 Task: Look for space in Ōtake, Japan from 9th July, 2023 to 16th July, 2023 for 2 adults, 1 child in price range Rs.8000 to Rs.16000. Place can be entire place with 2 bedrooms having 2 beds and 1 bathroom. Property type can be house, flat, guest house. Booking option can be shelf check-in. Required host language is English.
Action: Mouse moved to (472, 123)
Screenshot: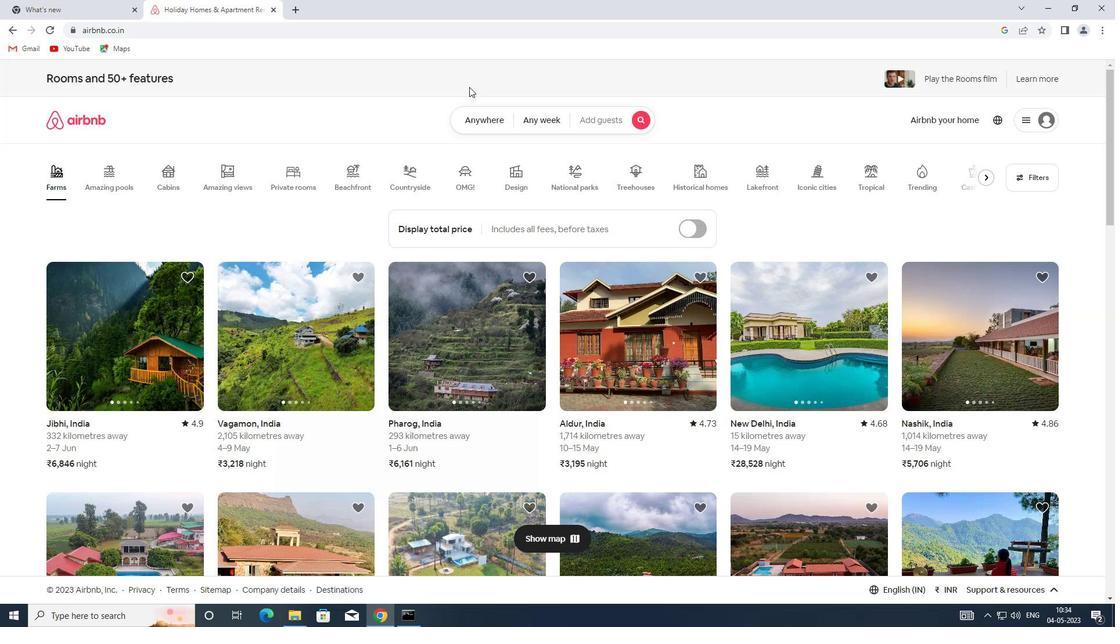 
Action: Mouse pressed left at (472, 123)
Screenshot: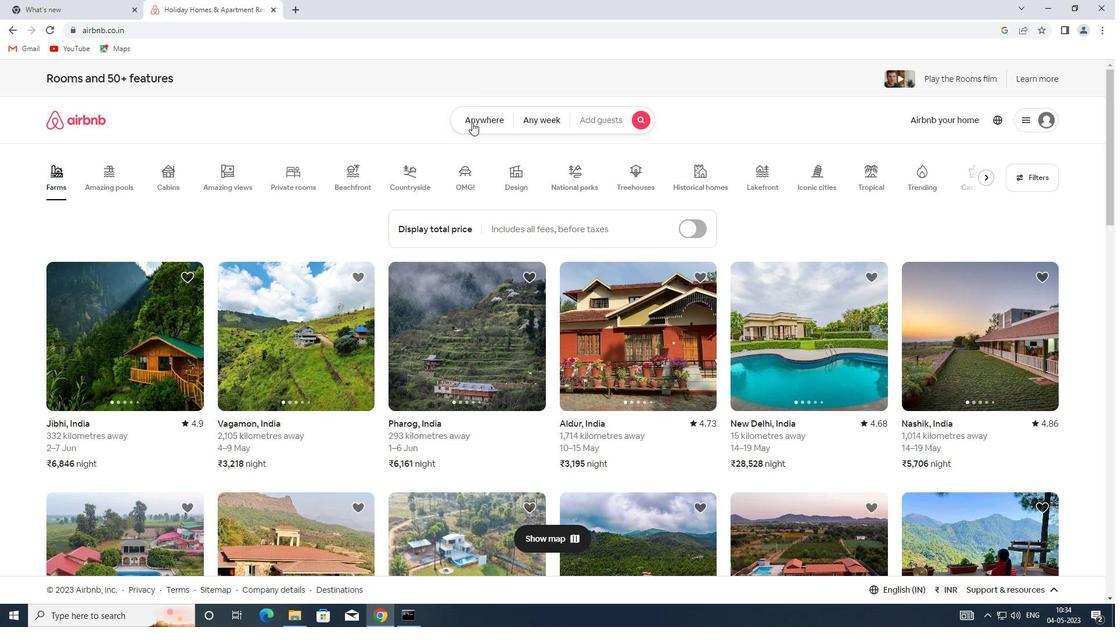 
Action: Mouse moved to (361, 158)
Screenshot: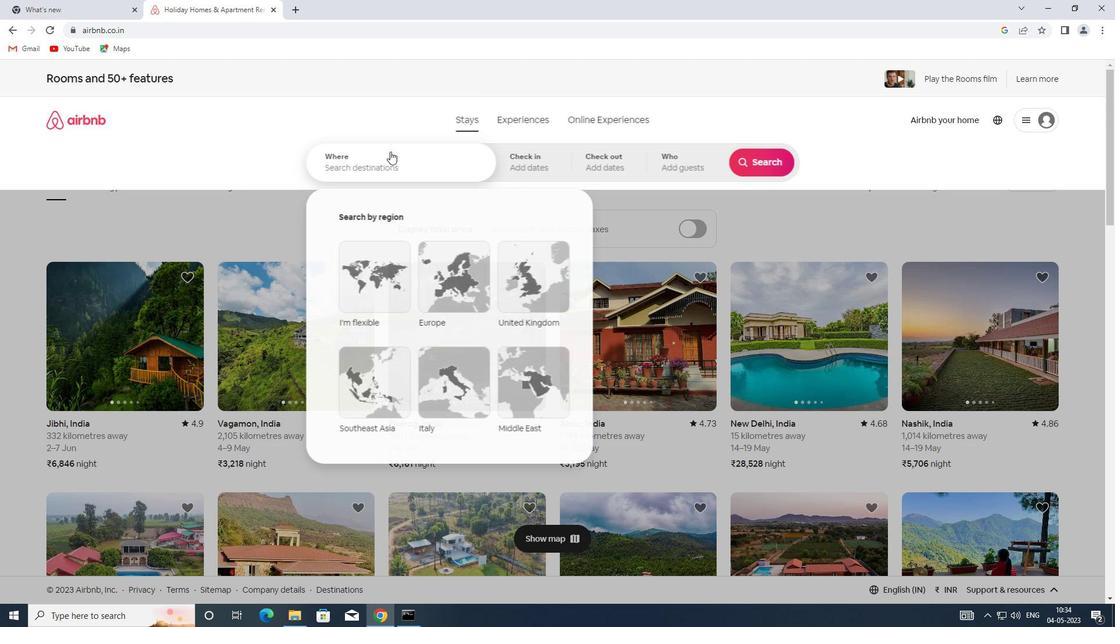 
Action: Mouse pressed left at (361, 158)
Screenshot: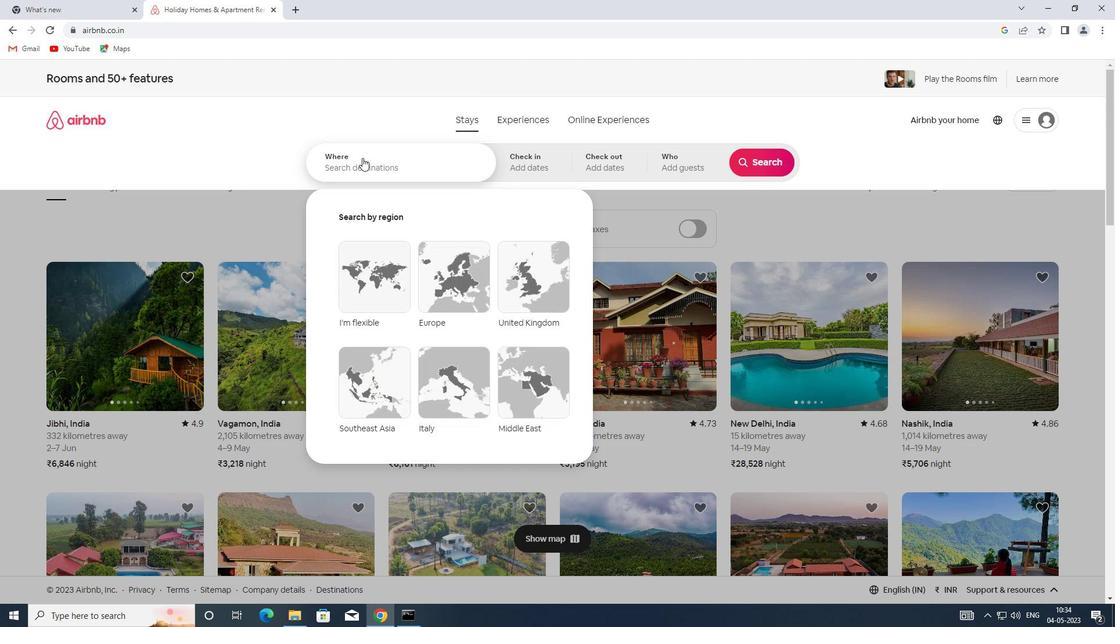
Action: Key pressed <Key.shift>OTAKE,<Key.shift><Key.shift><Key.shift><Key.shift><Key.shift>JAPAN
Screenshot: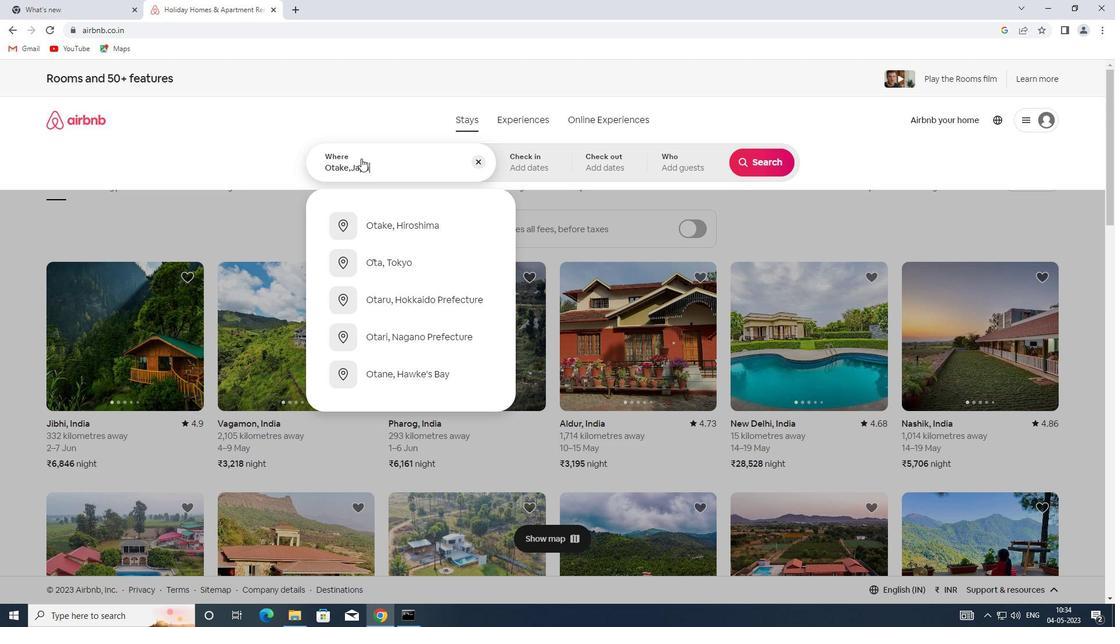 
Action: Mouse moved to (511, 170)
Screenshot: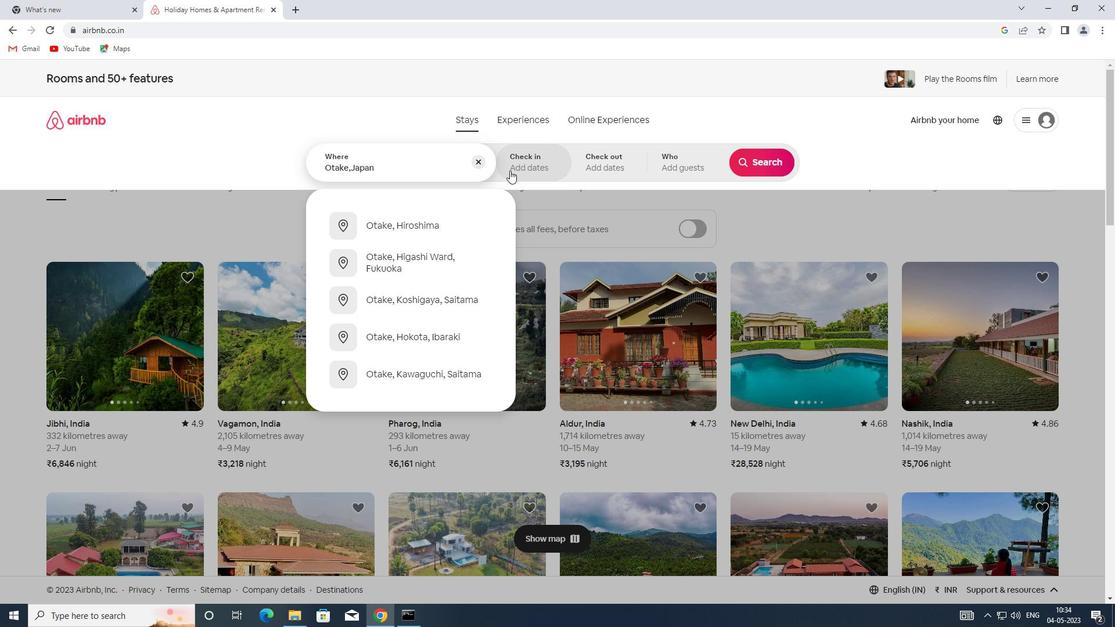
Action: Mouse pressed left at (511, 170)
Screenshot: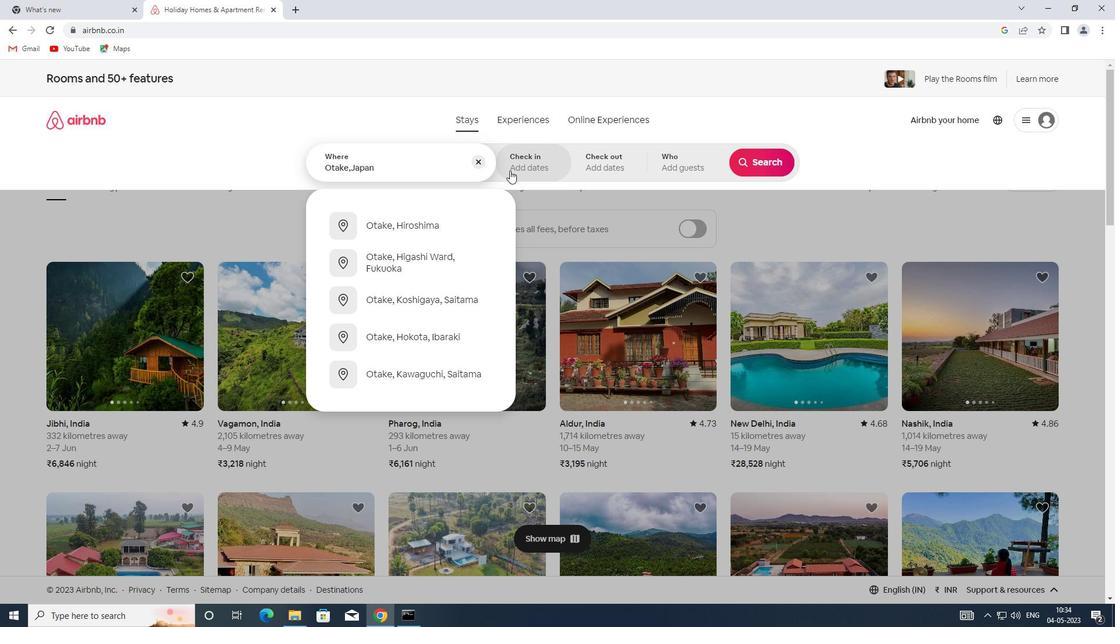 
Action: Mouse moved to (756, 252)
Screenshot: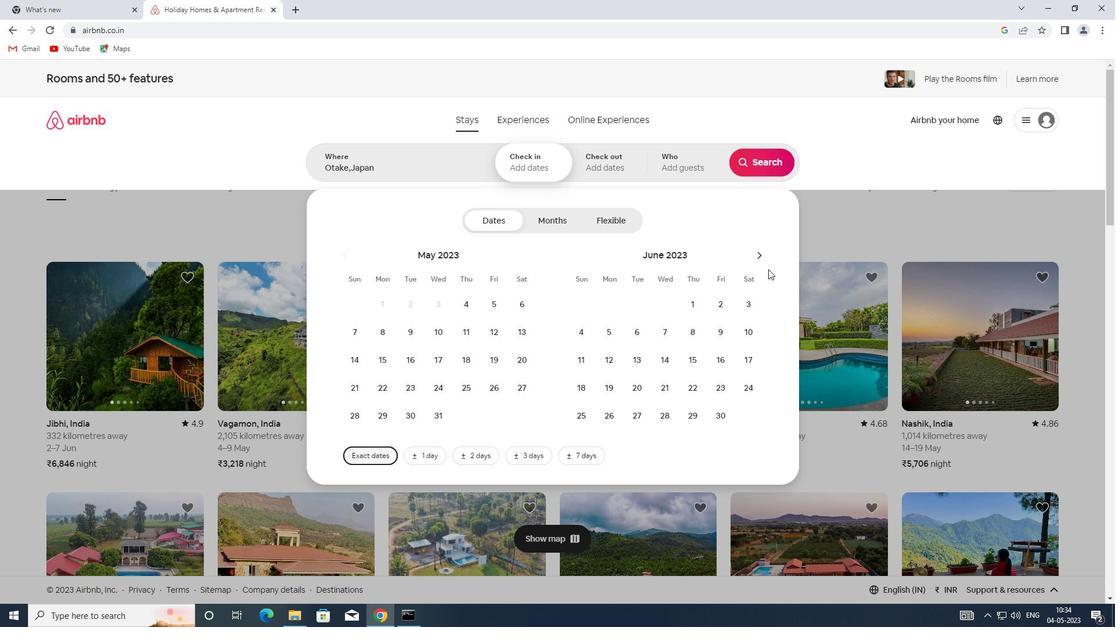 
Action: Mouse pressed left at (756, 252)
Screenshot: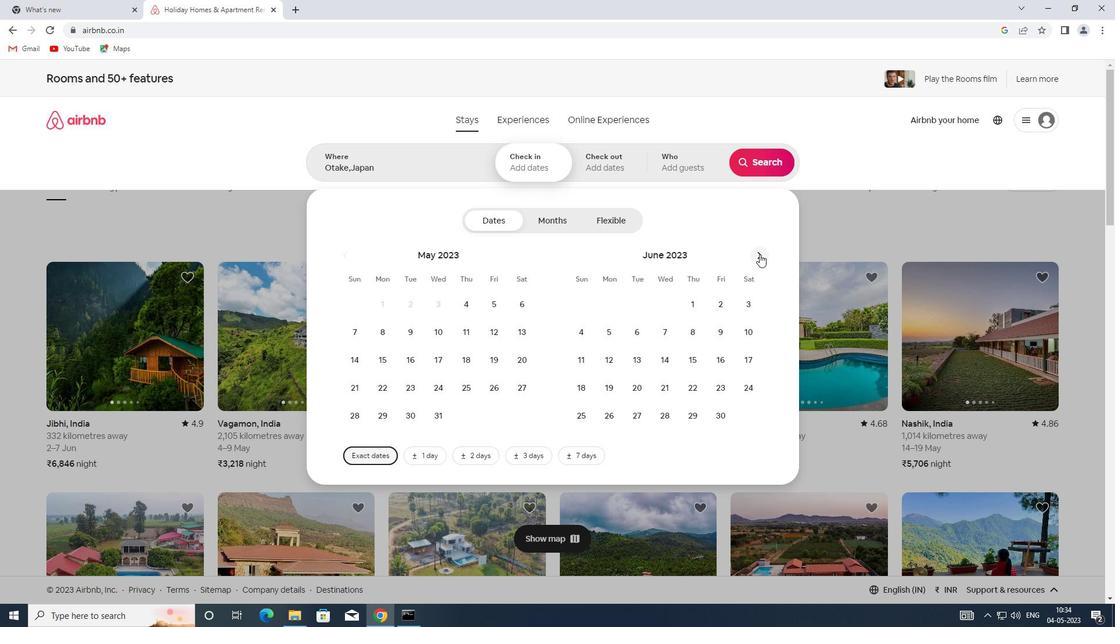 
Action: Mouse moved to (584, 361)
Screenshot: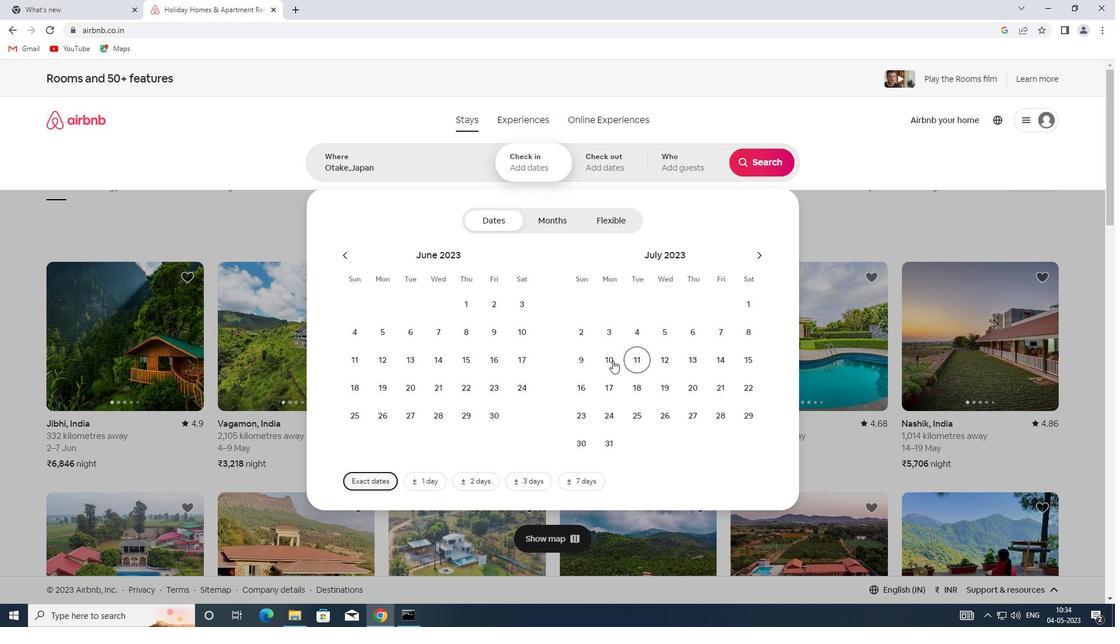 
Action: Mouse pressed left at (584, 361)
Screenshot: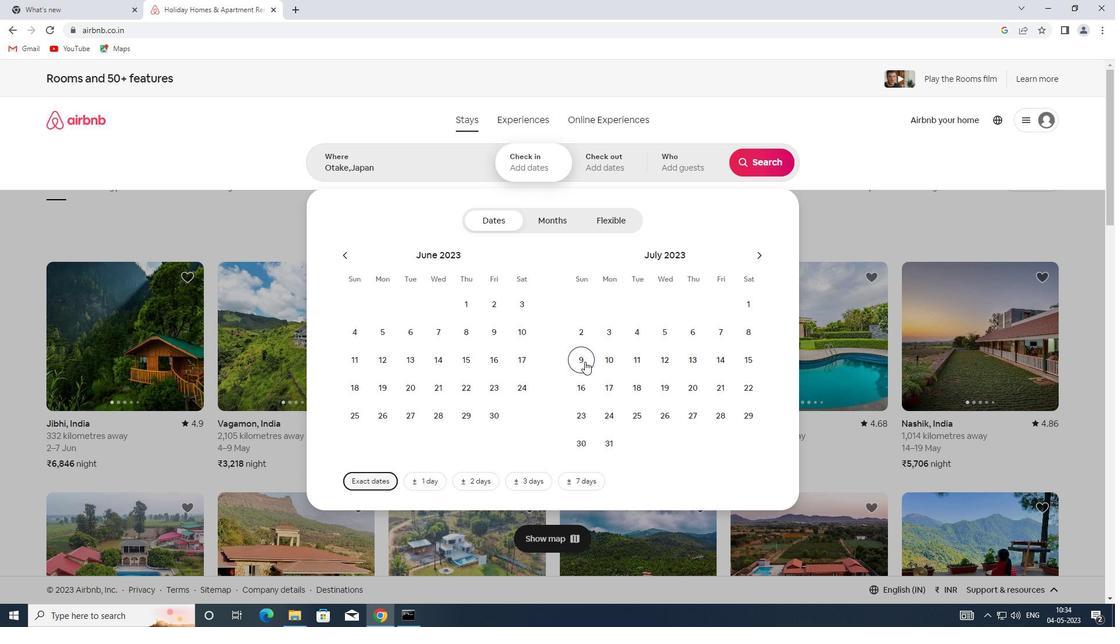 
Action: Mouse moved to (571, 382)
Screenshot: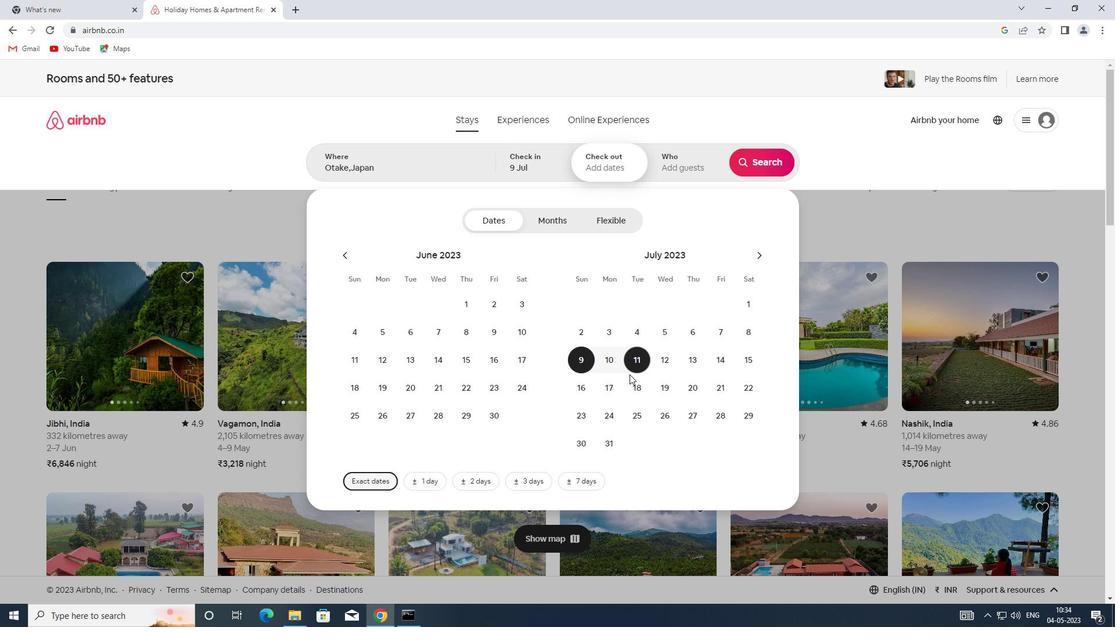 
Action: Mouse pressed left at (571, 382)
Screenshot: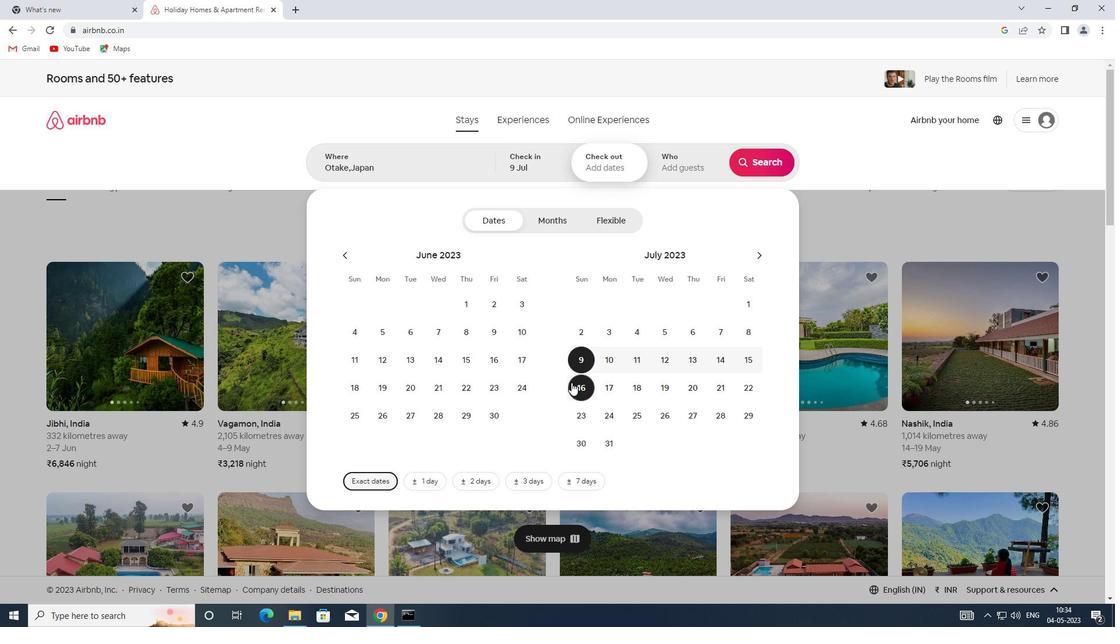 
Action: Mouse moved to (666, 164)
Screenshot: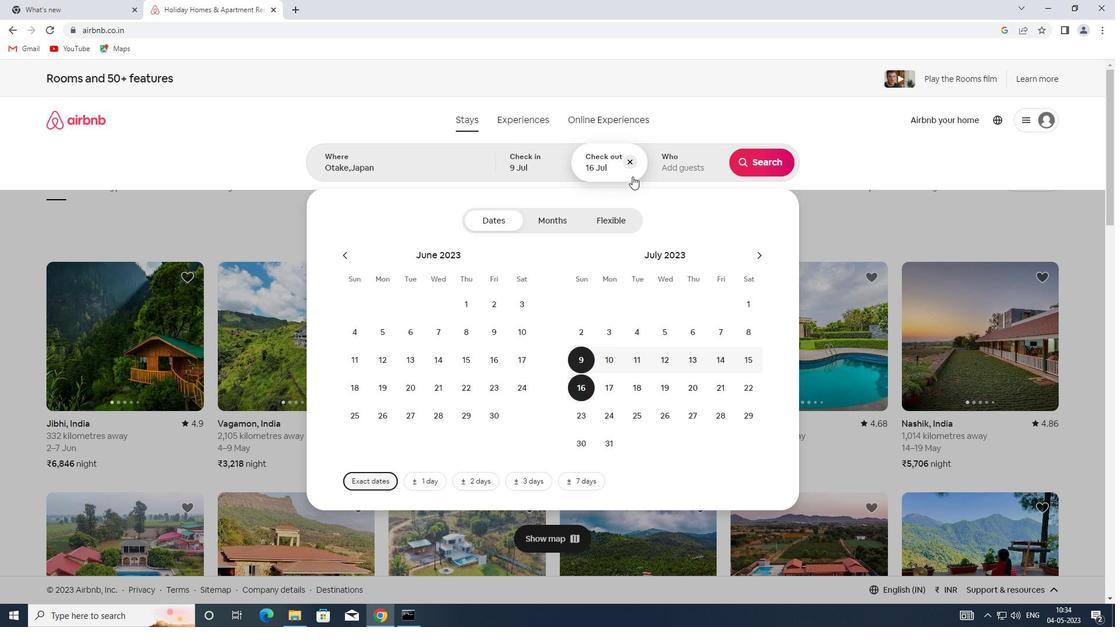 
Action: Mouse pressed left at (666, 164)
Screenshot: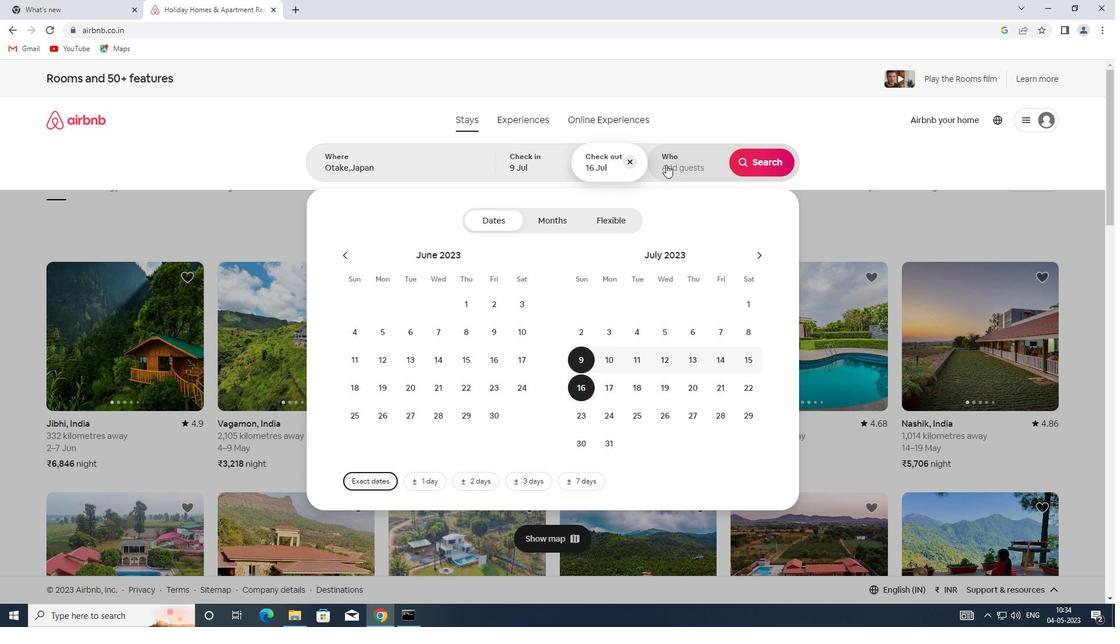 
Action: Mouse moved to (765, 225)
Screenshot: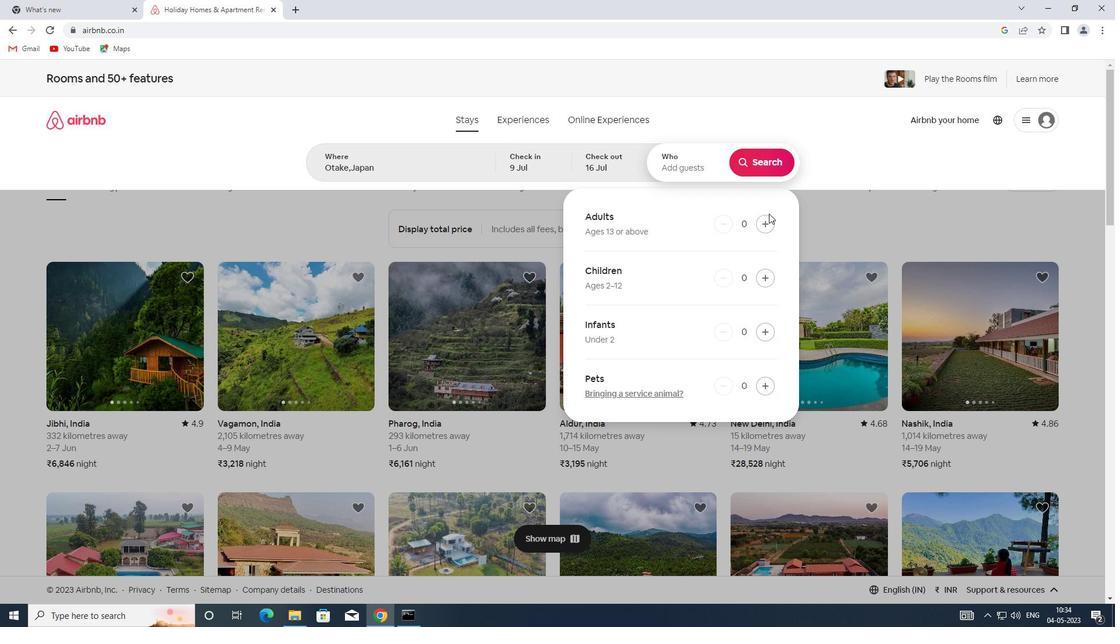 
Action: Mouse pressed left at (765, 225)
Screenshot: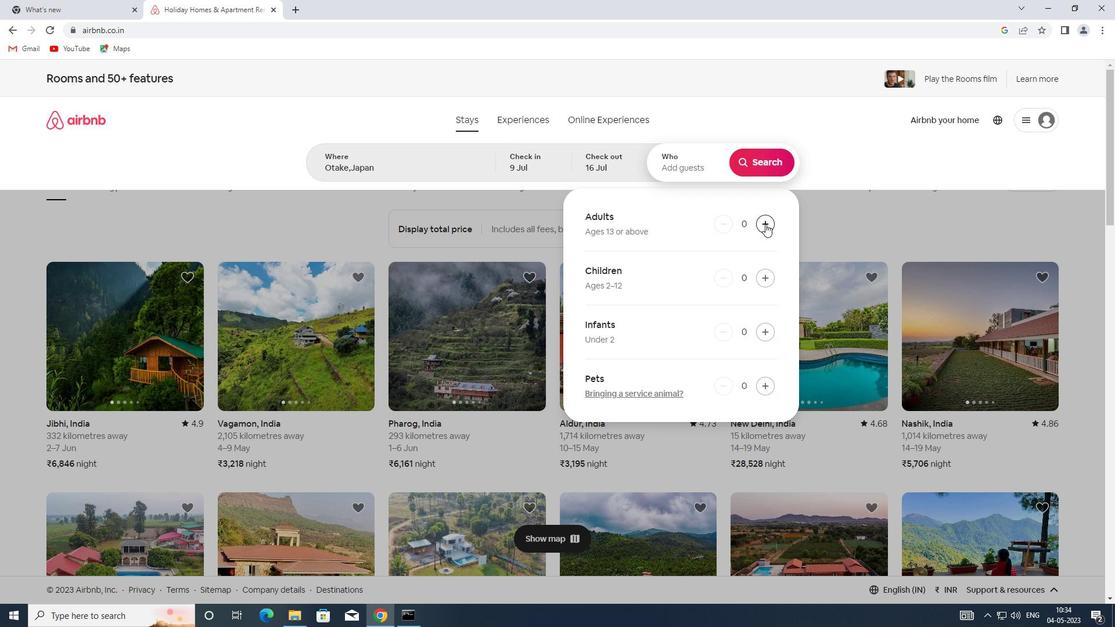 
Action: Mouse pressed left at (765, 225)
Screenshot: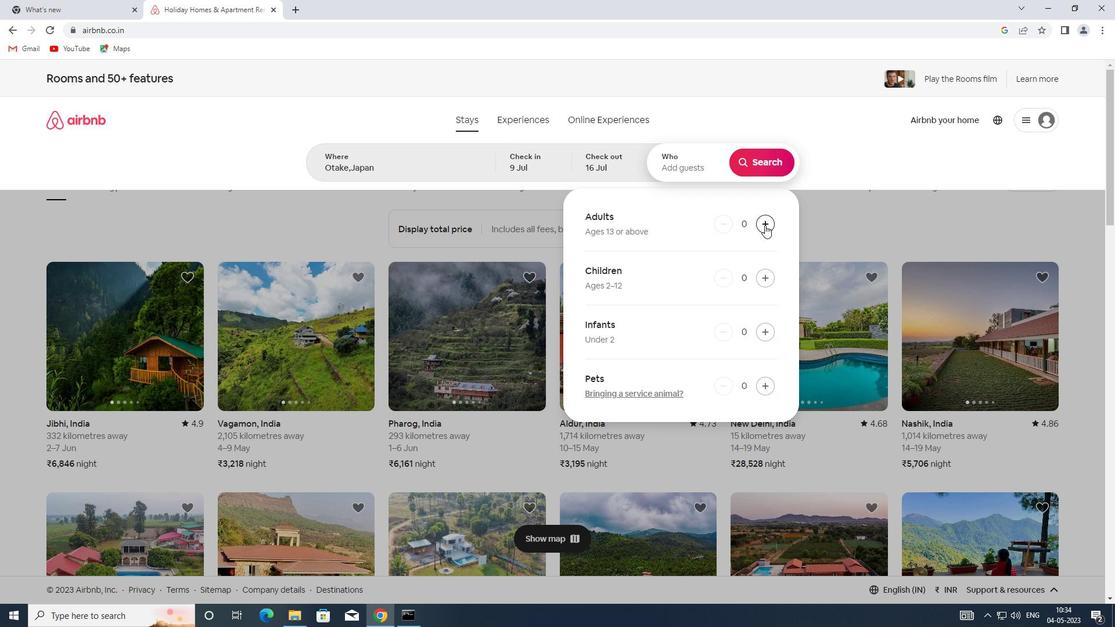 
Action: Mouse moved to (760, 278)
Screenshot: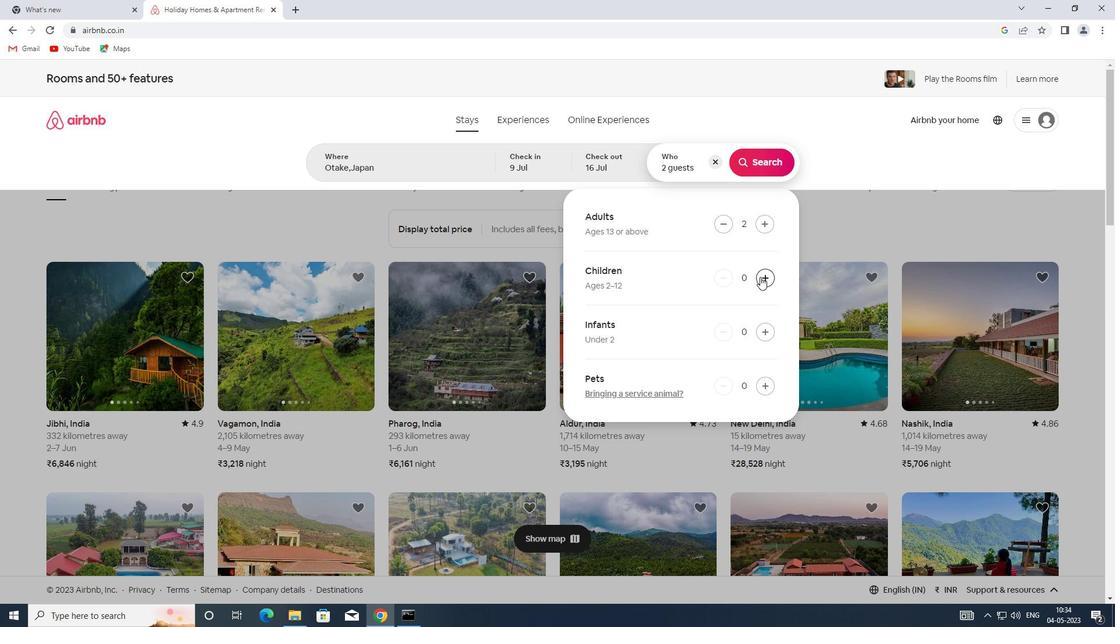 
Action: Mouse pressed left at (760, 278)
Screenshot: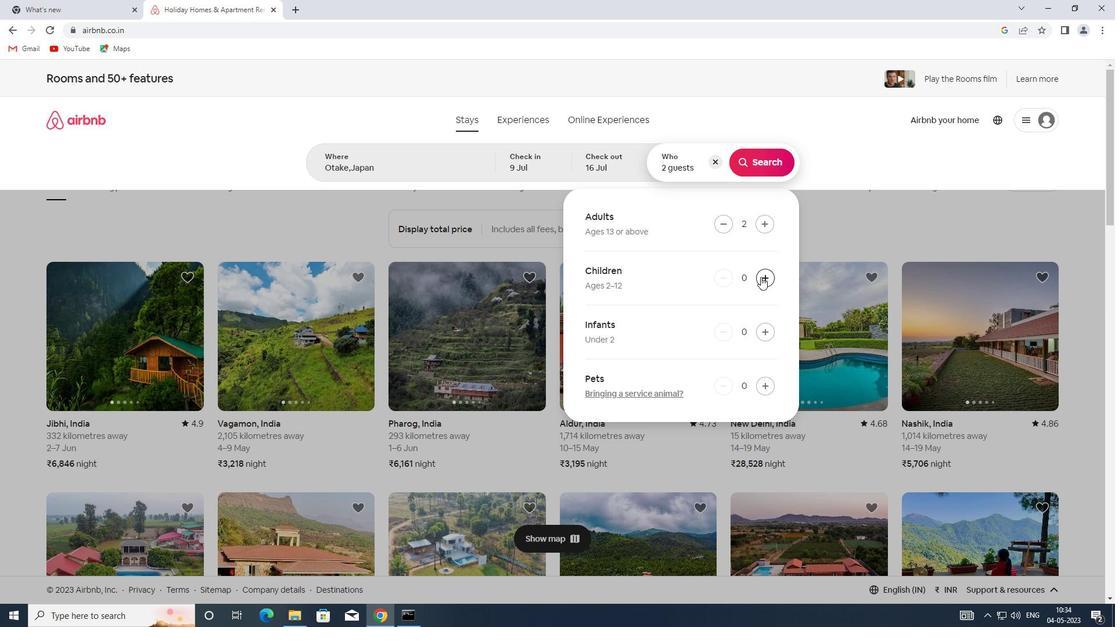 
Action: Mouse moved to (760, 167)
Screenshot: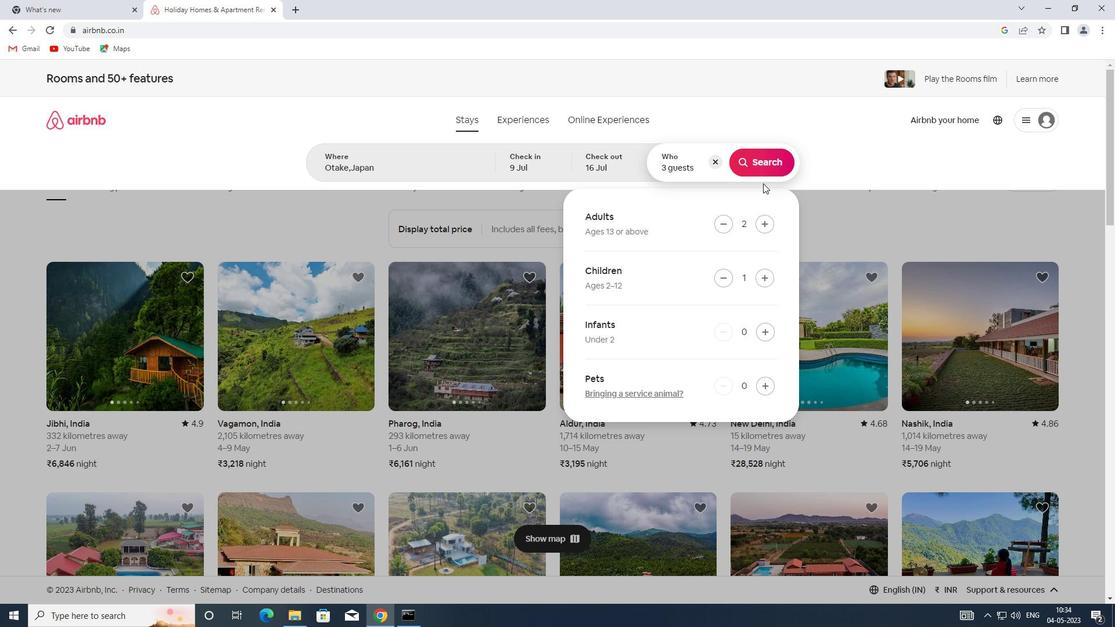 
Action: Mouse pressed left at (760, 167)
Screenshot: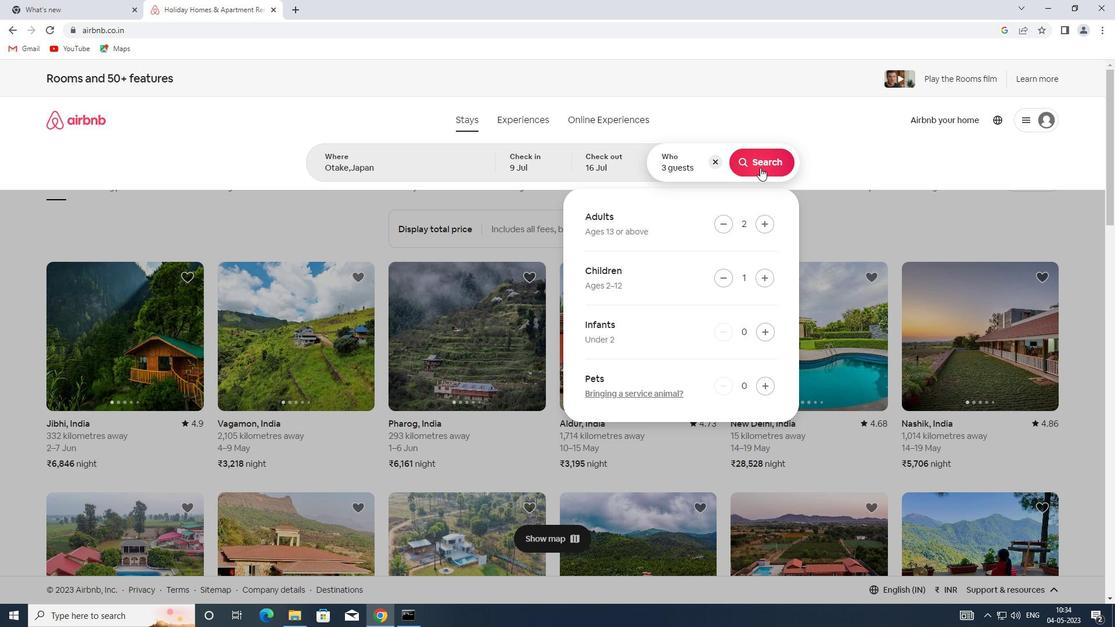 
Action: Mouse moved to (1071, 130)
Screenshot: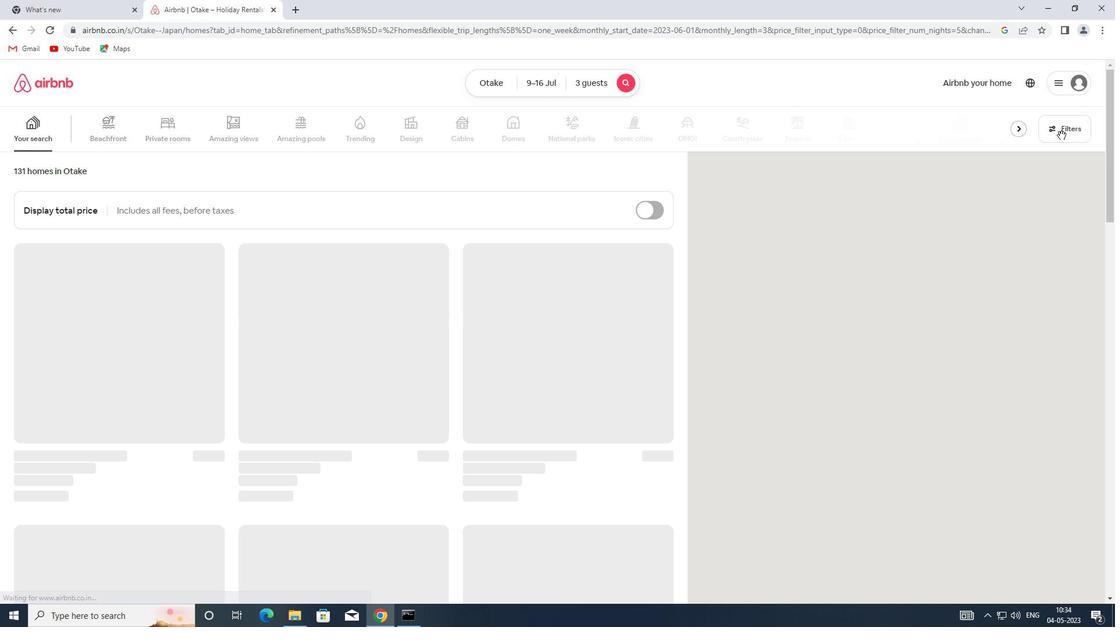 
Action: Mouse pressed left at (1071, 130)
Screenshot: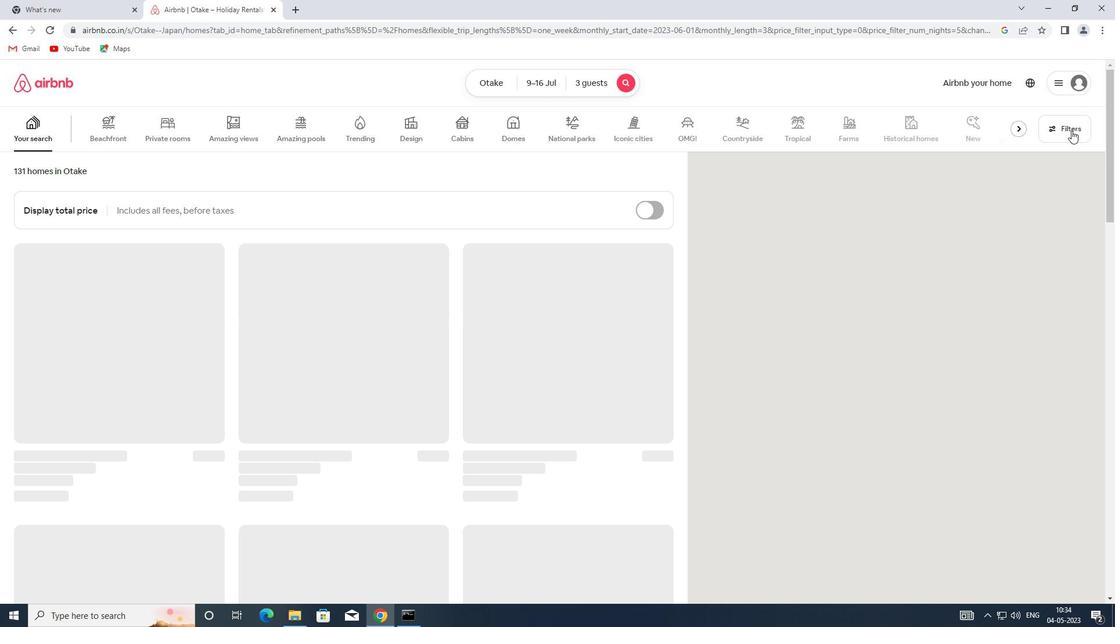 
Action: Mouse moved to (400, 280)
Screenshot: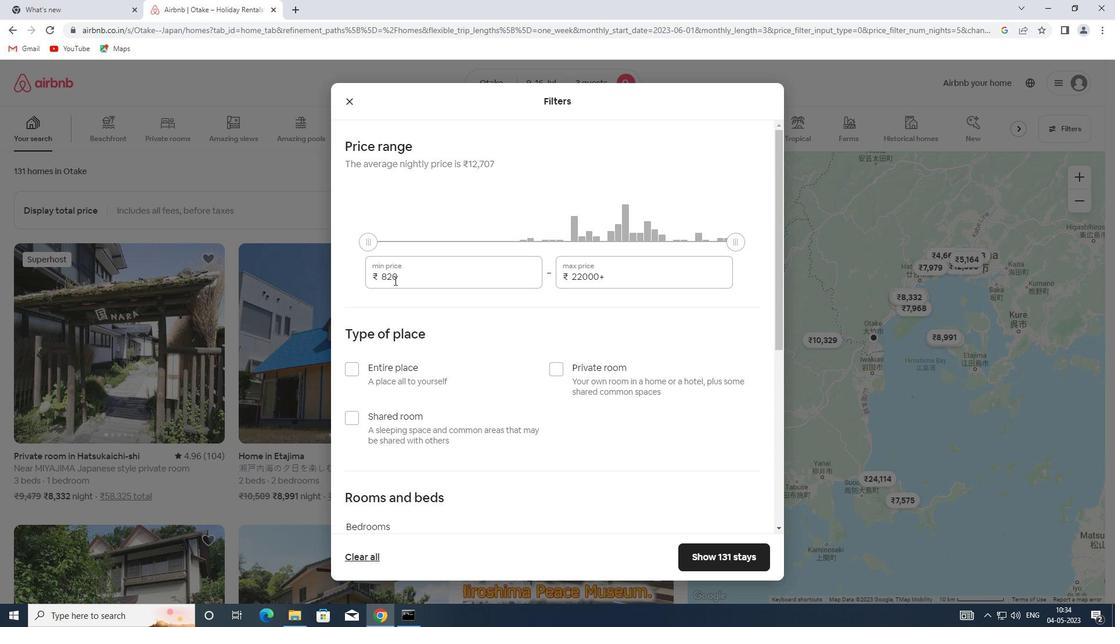 
Action: Mouse pressed left at (400, 280)
Screenshot: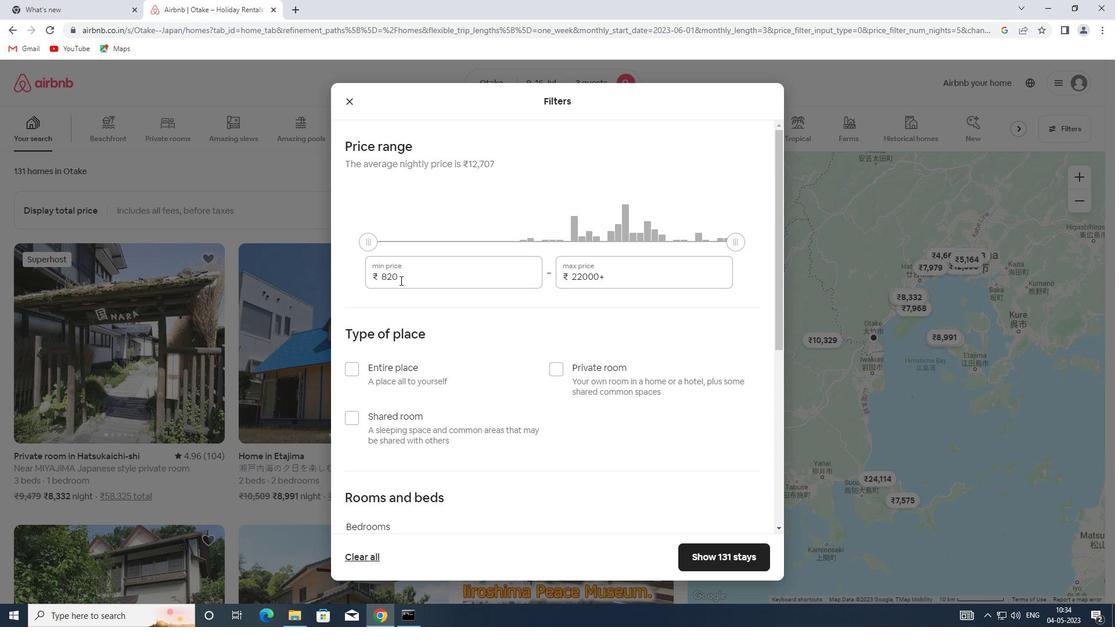 
Action: Mouse moved to (382, 281)
Screenshot: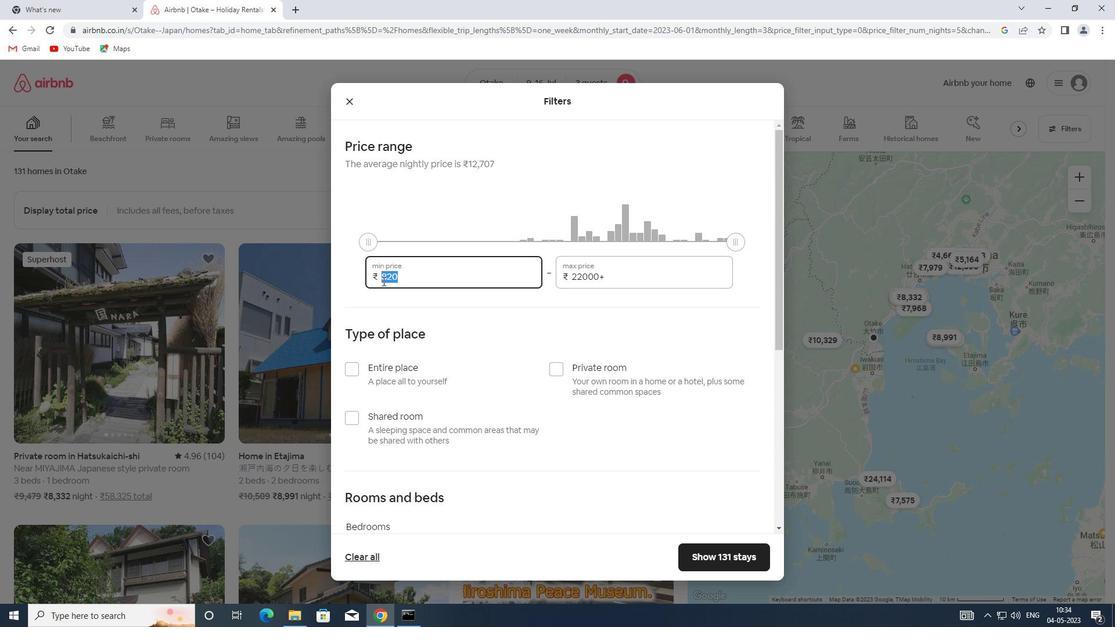 
Action: Key pressed 8000
Screenshot: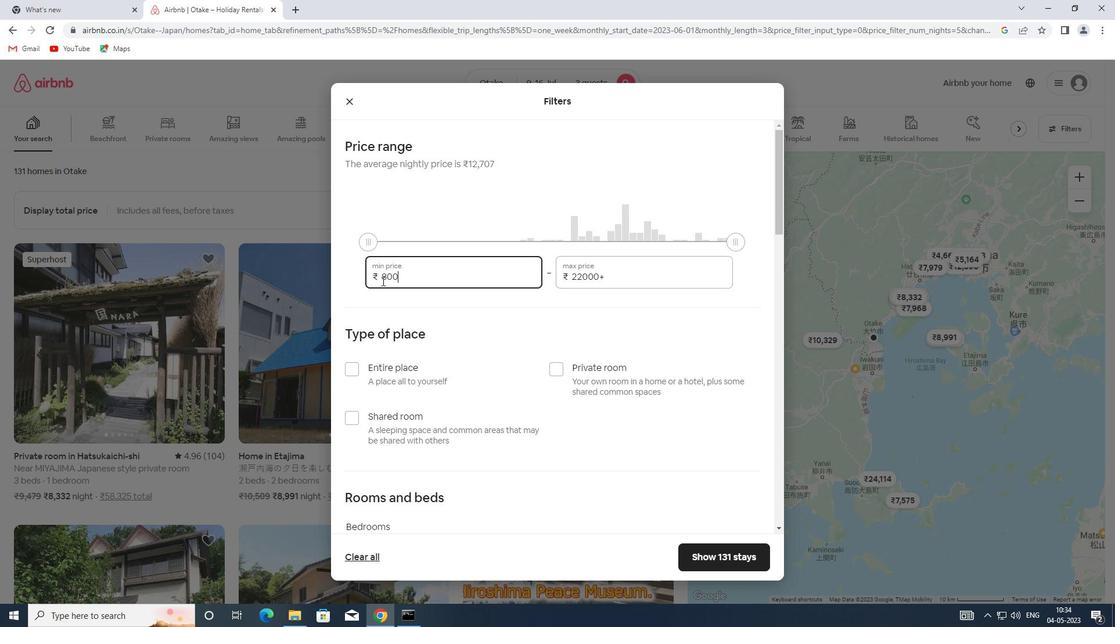 
Action: Mouse moved to (607, 279)
Screenshot: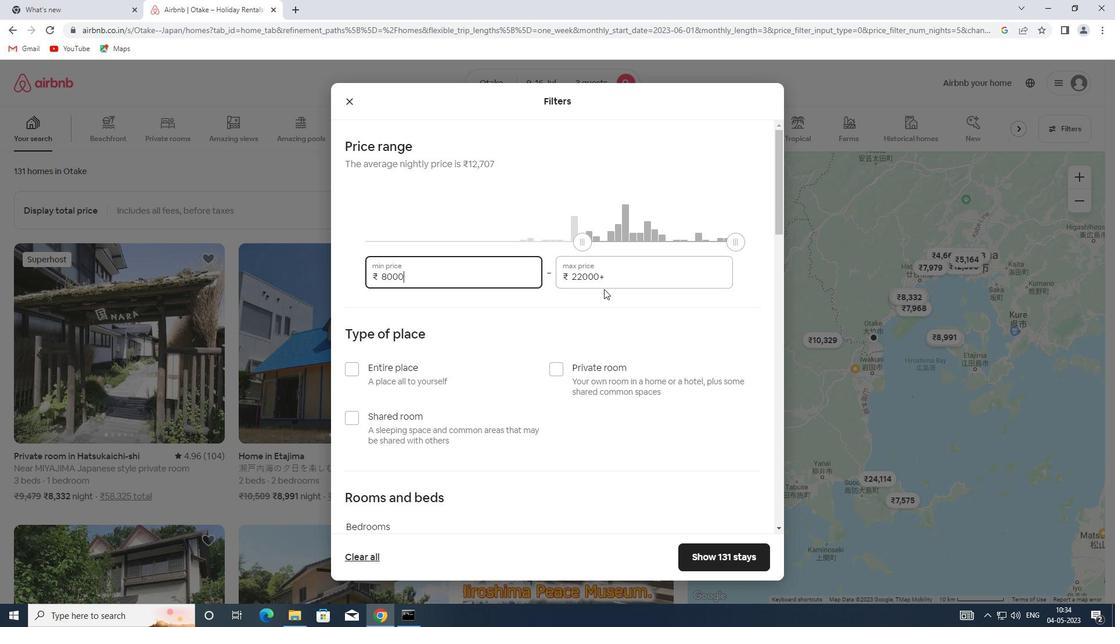 
Action: Mouse pressed left at (607, 279)
Screenshot: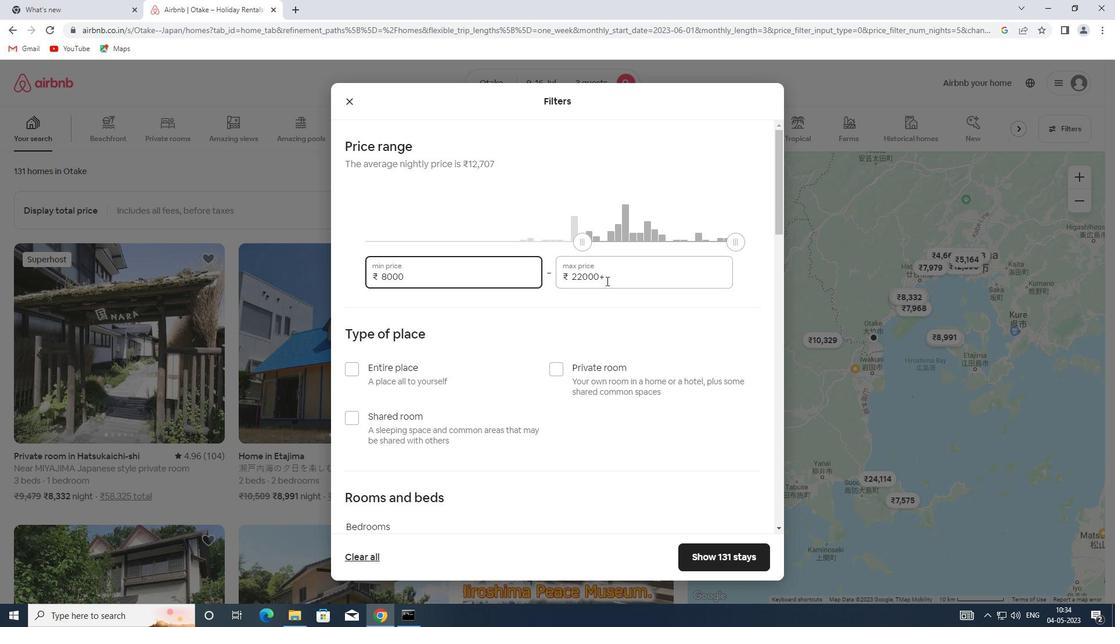 
Action: Mouse moved to (555, 278)
Screenshot: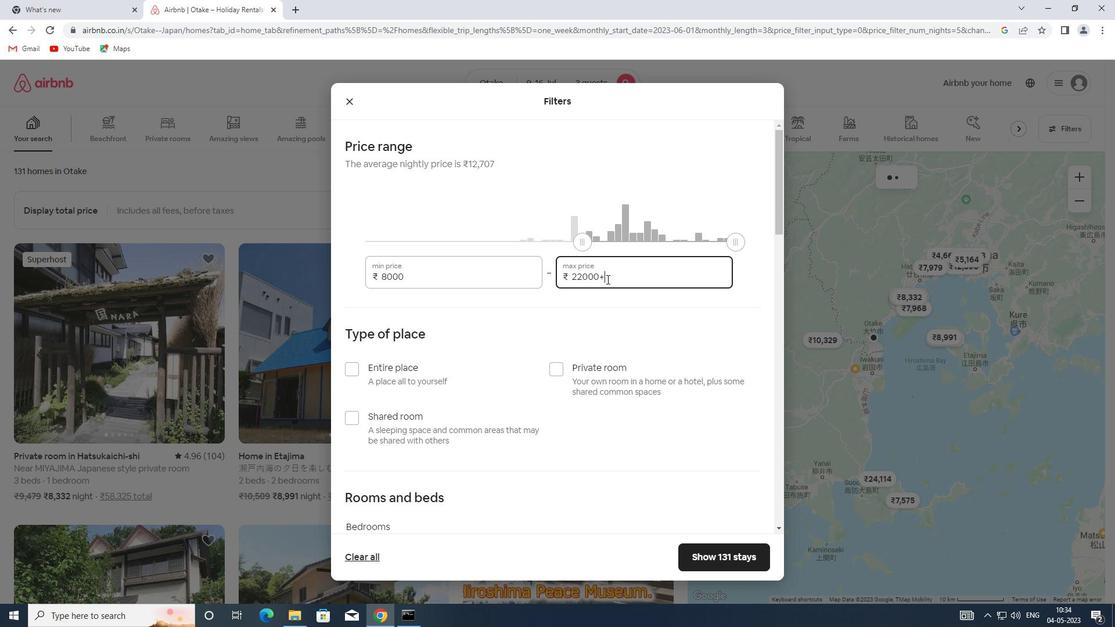 
Action: Key pressed 1600
Screenshot: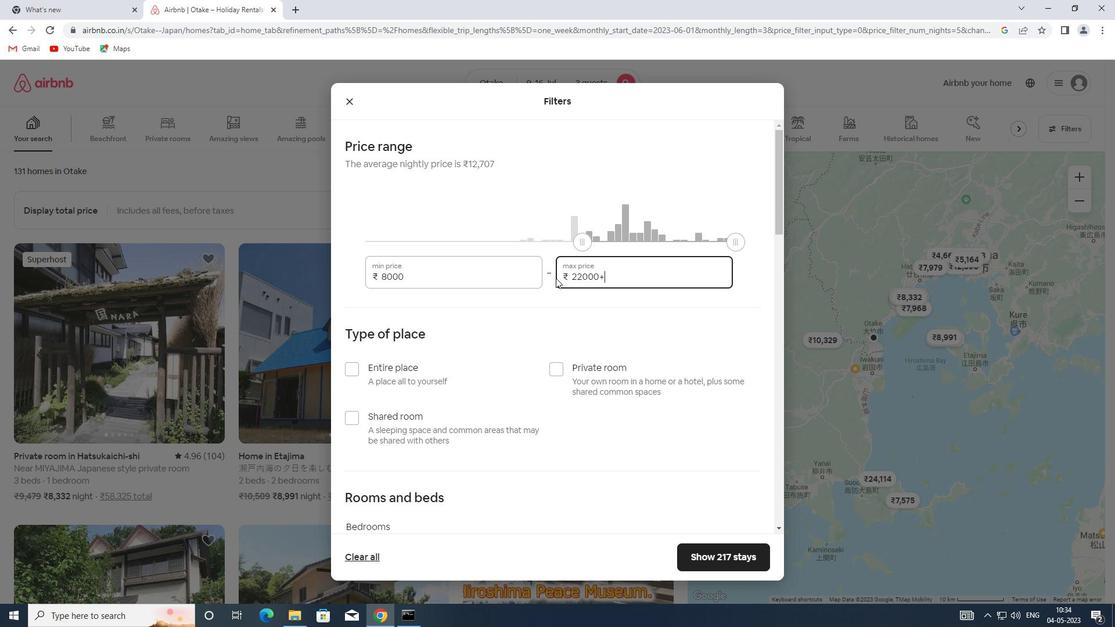 
Action: Mouse moved to (603, 280)
Screenshot: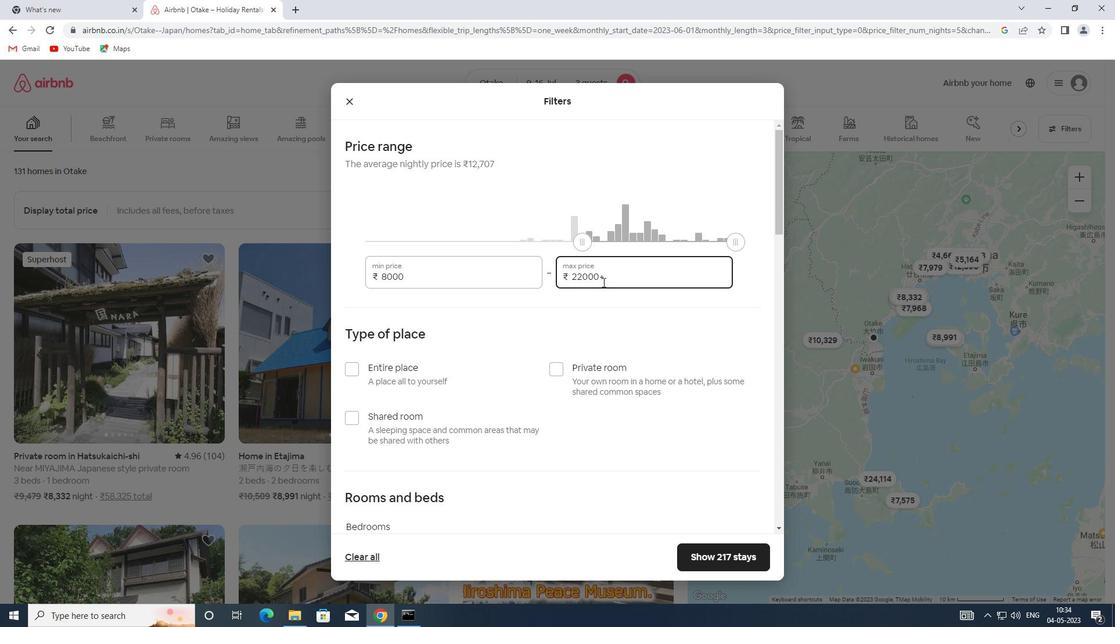 
Action: Mouse pressed left at (603, 280)
Screenshot: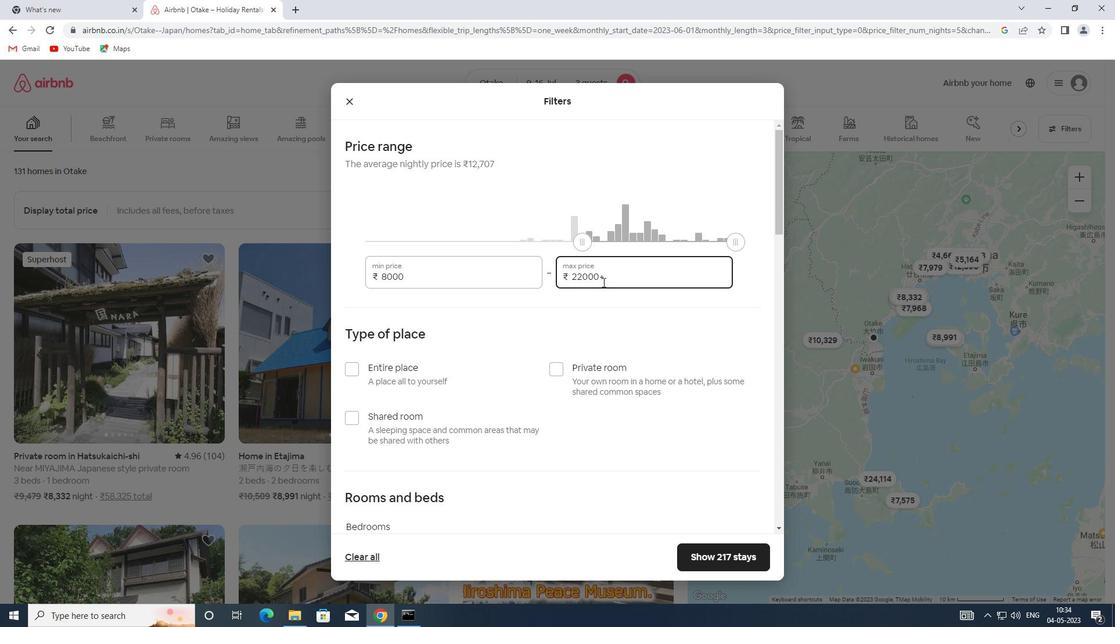 
Action: Mouse moved to (561, 274)
Screenshot: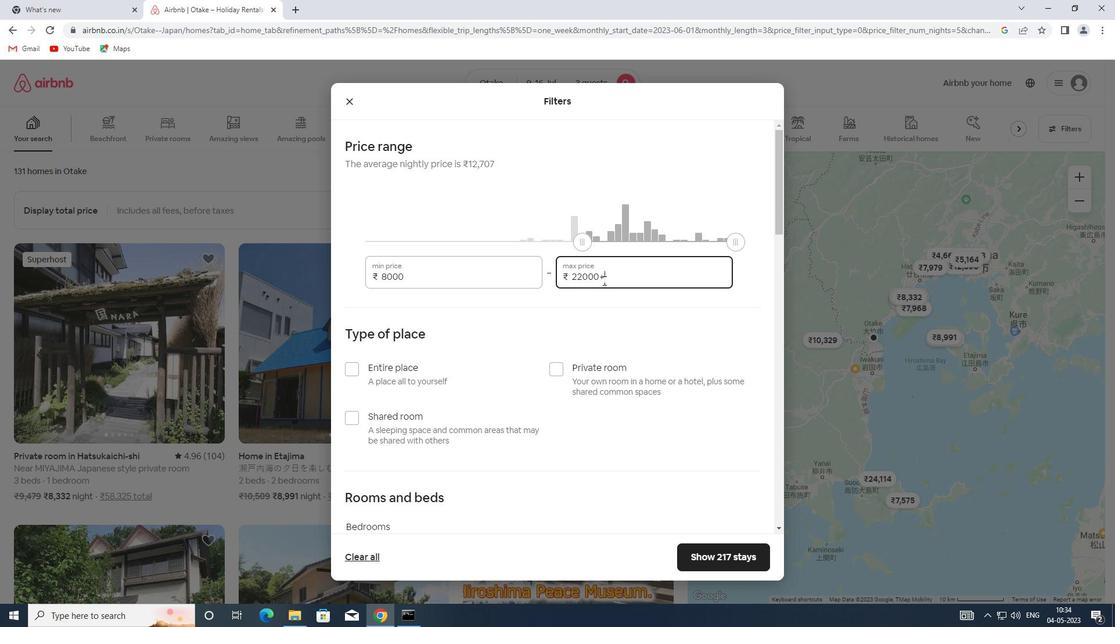
Action: Key pressed 16000
Screenshot: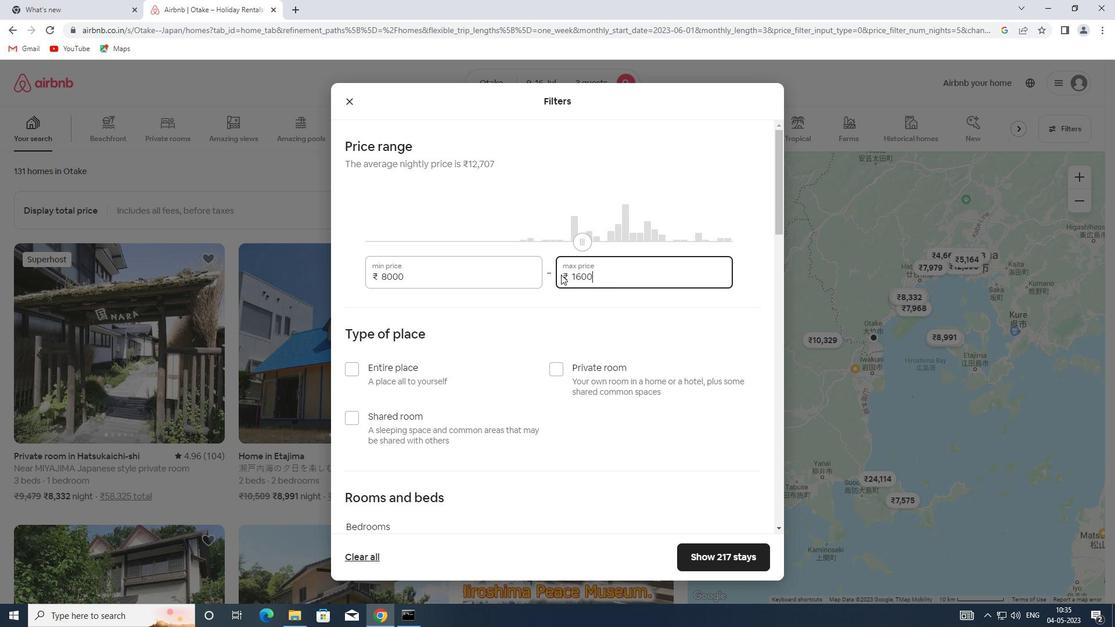 
Action: Mouse moved to (400, 368)
Screenshot: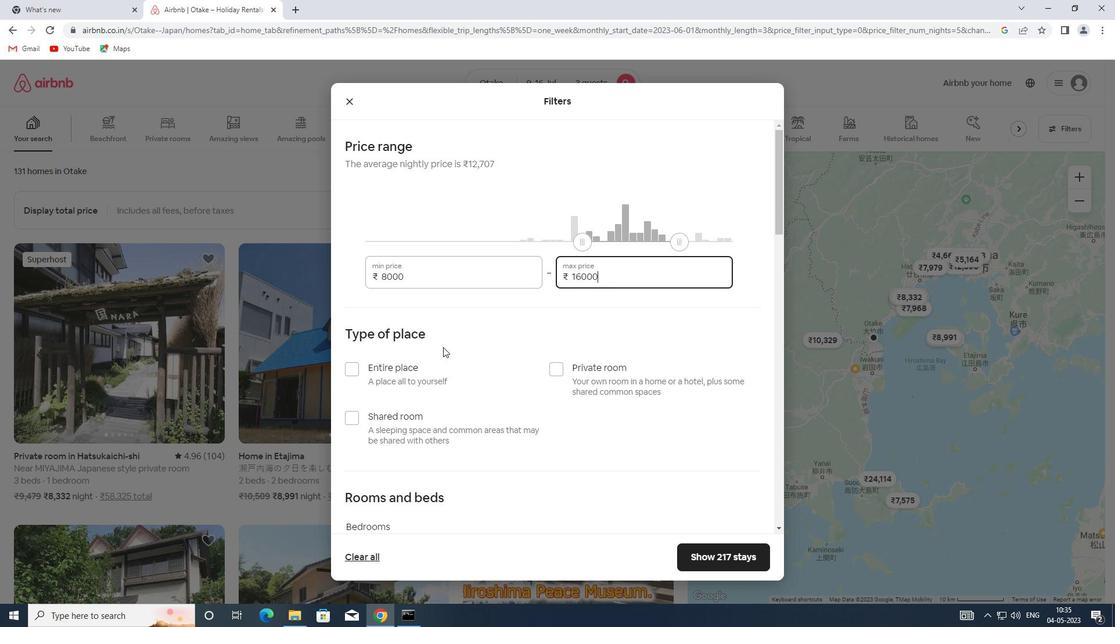 
Action: Mouse pressed left at (400, 368)
Screenshot: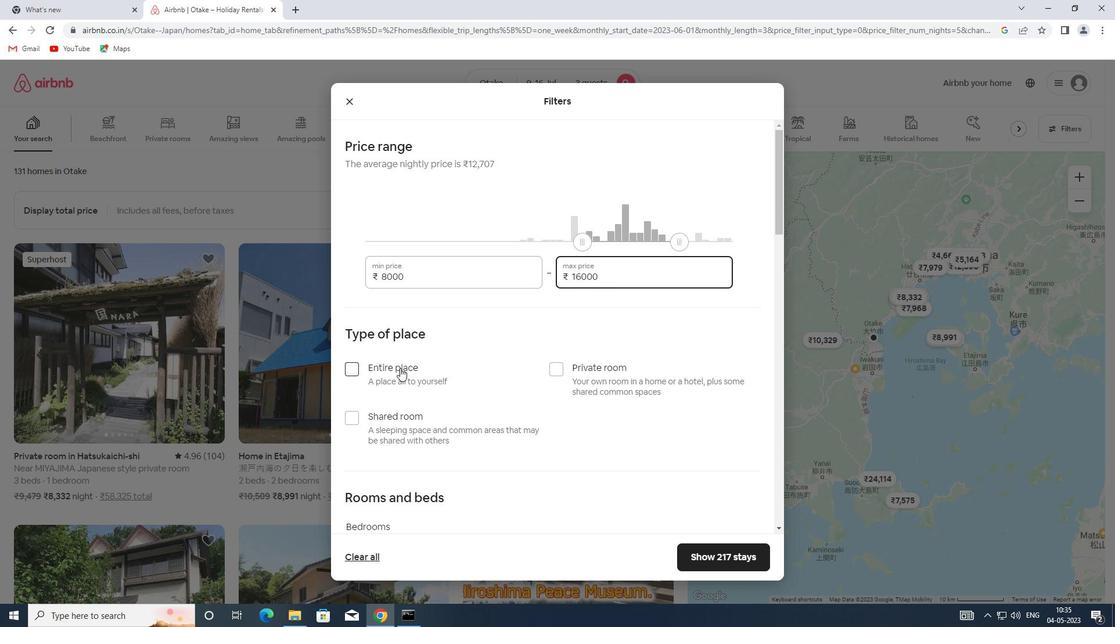 
Action: Mouse scrolled (400, 367) with delta (0, 0)
Screenshot: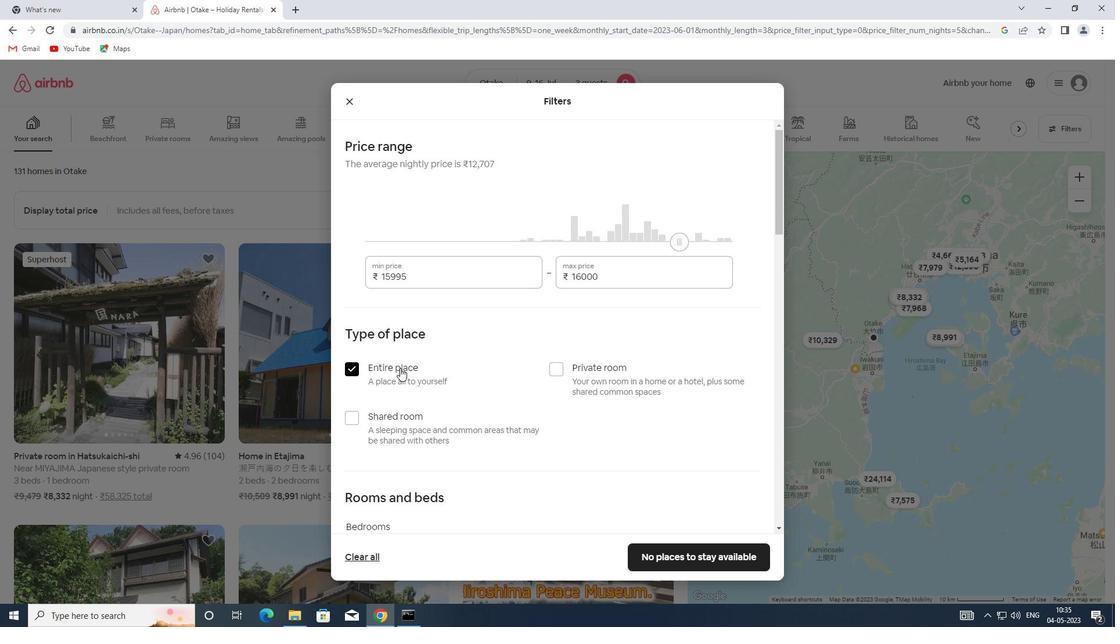 
Action: Mouse scrolled (400, 367) with delta (0, 0)
Screenshot: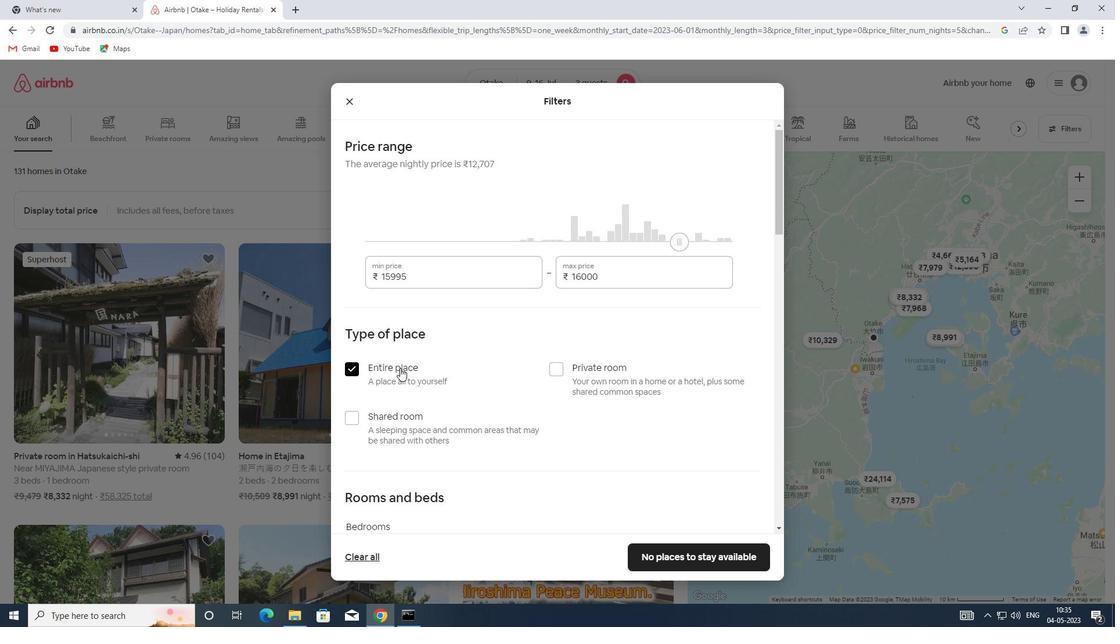 
Action: Mouse scrolled (400, 367) with delta (0, 0)
Screenshot: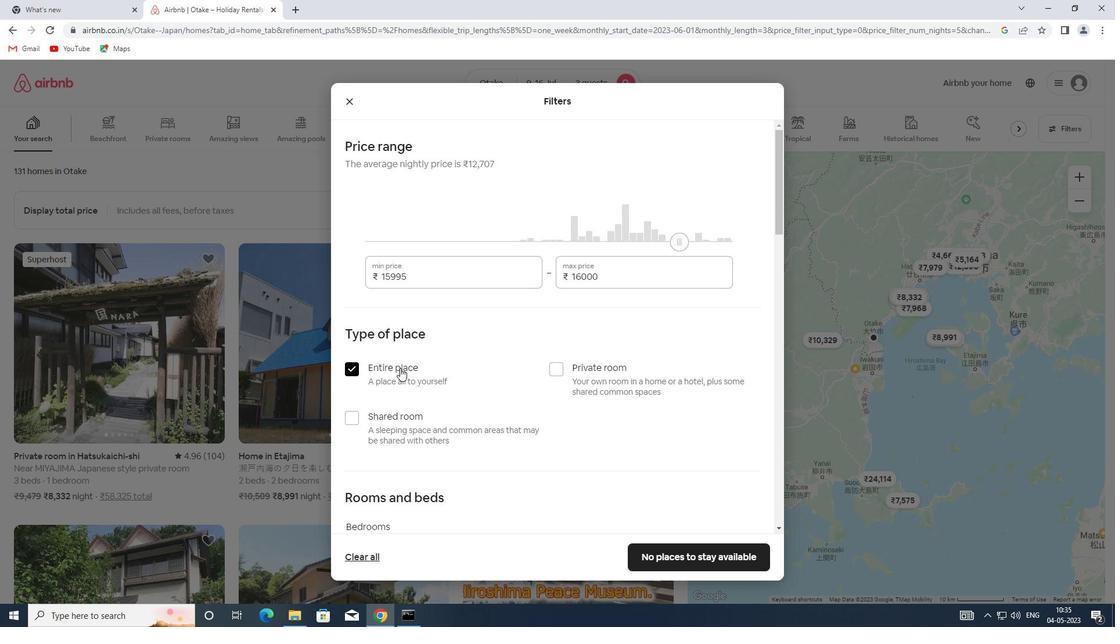 
Action: Mouse moved to (462, 389)
Screenshot: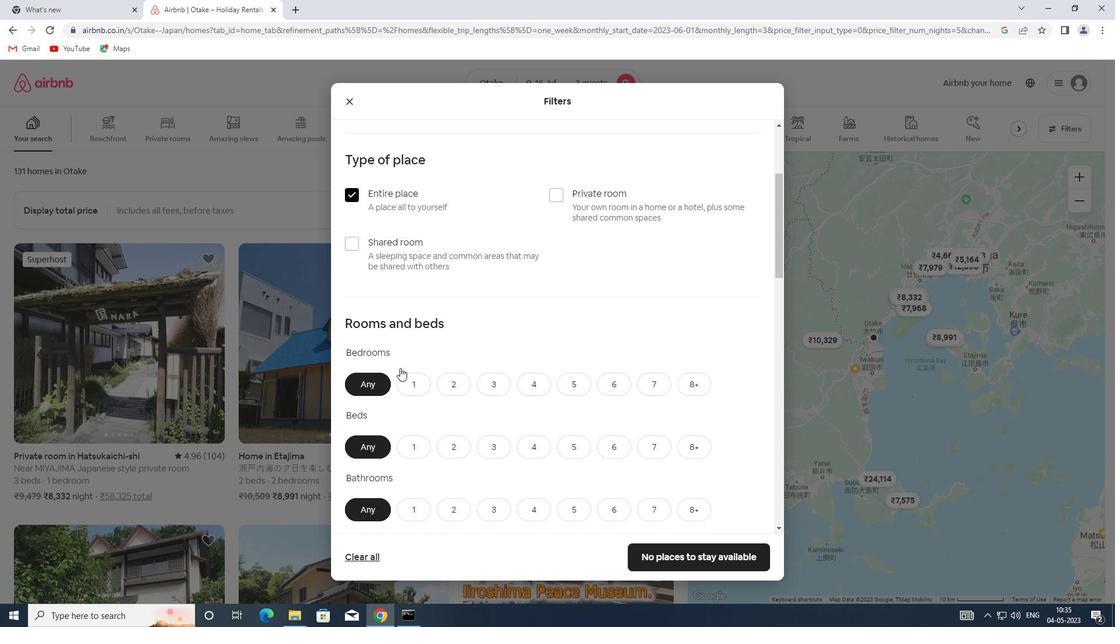 
Action: Mouse pressed left at (462, 389)
Screenshot: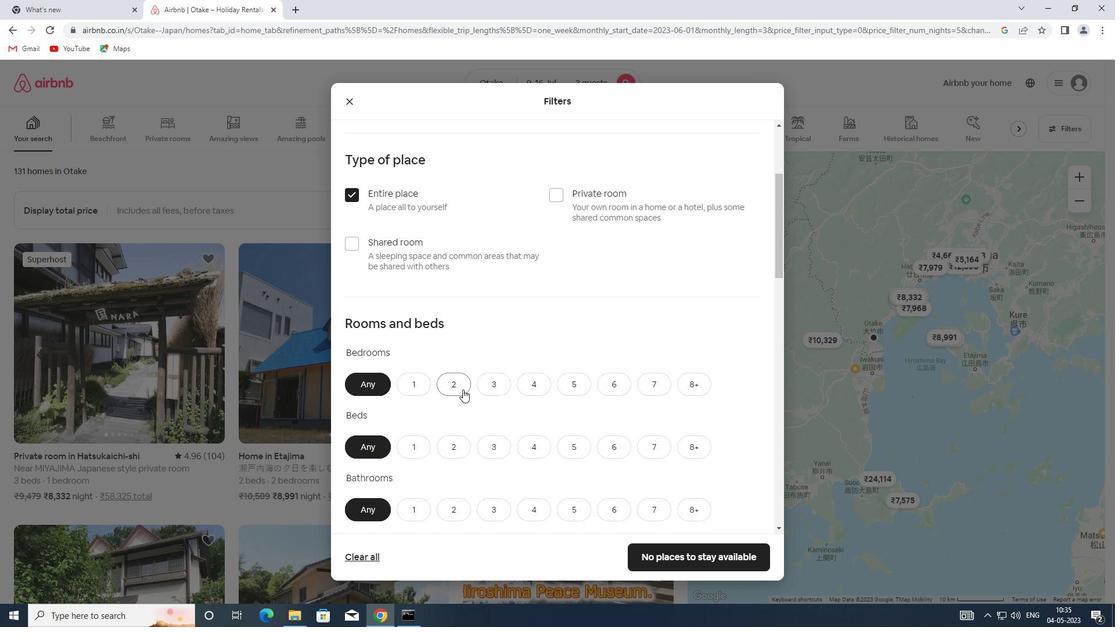 
Action: Mouse scrolled (462, 389) with delta (0, 0)
Screenshot: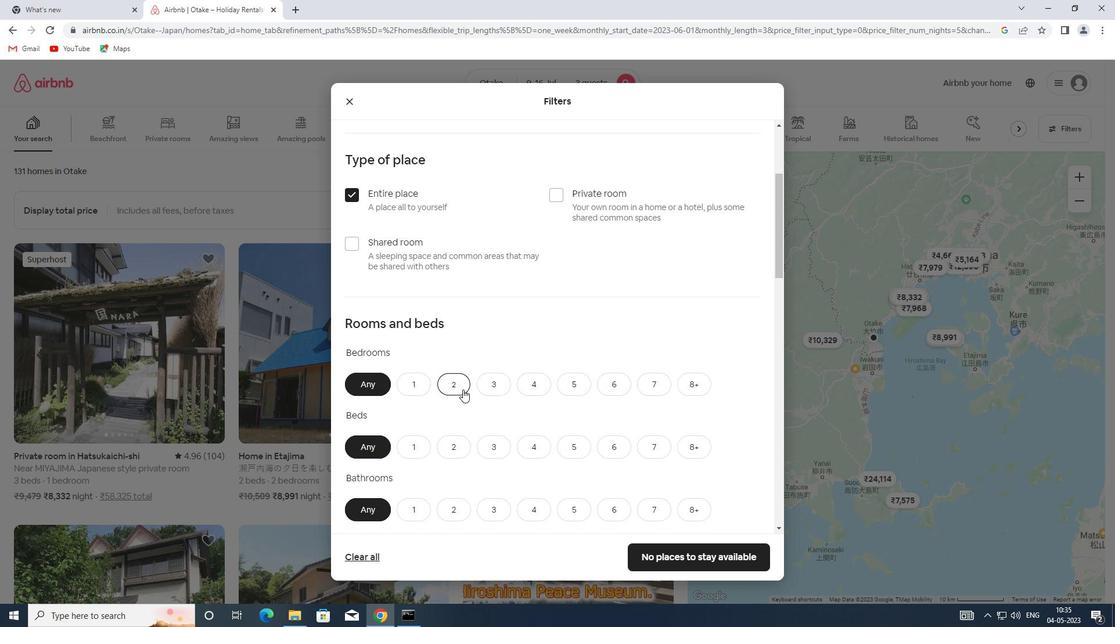 
Action: Mouse scrolled (462, 389) with delta (0, 0)
Screenshot: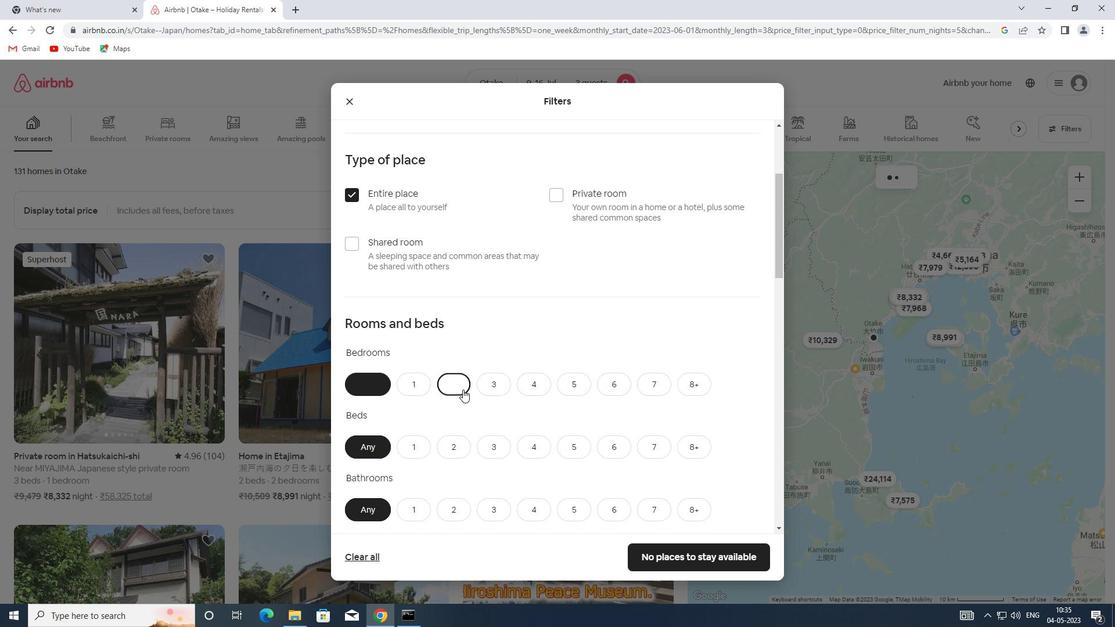 
Action: Mouse moved to (454, 333)
Screenshot: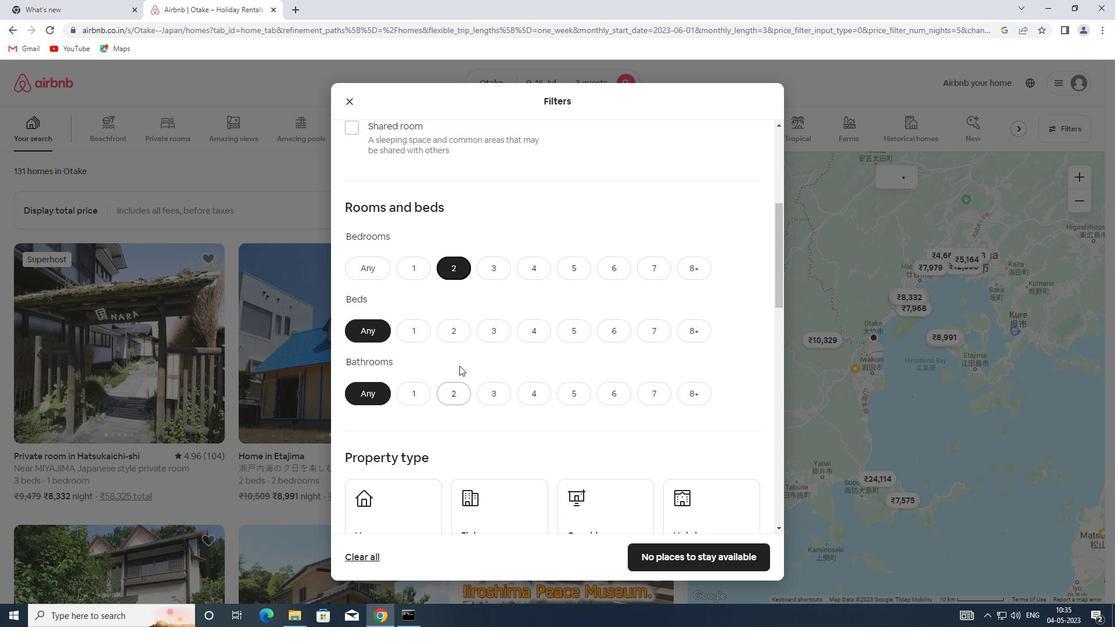 
Action: Mouse pressed left at (454, 333)
Screenshot: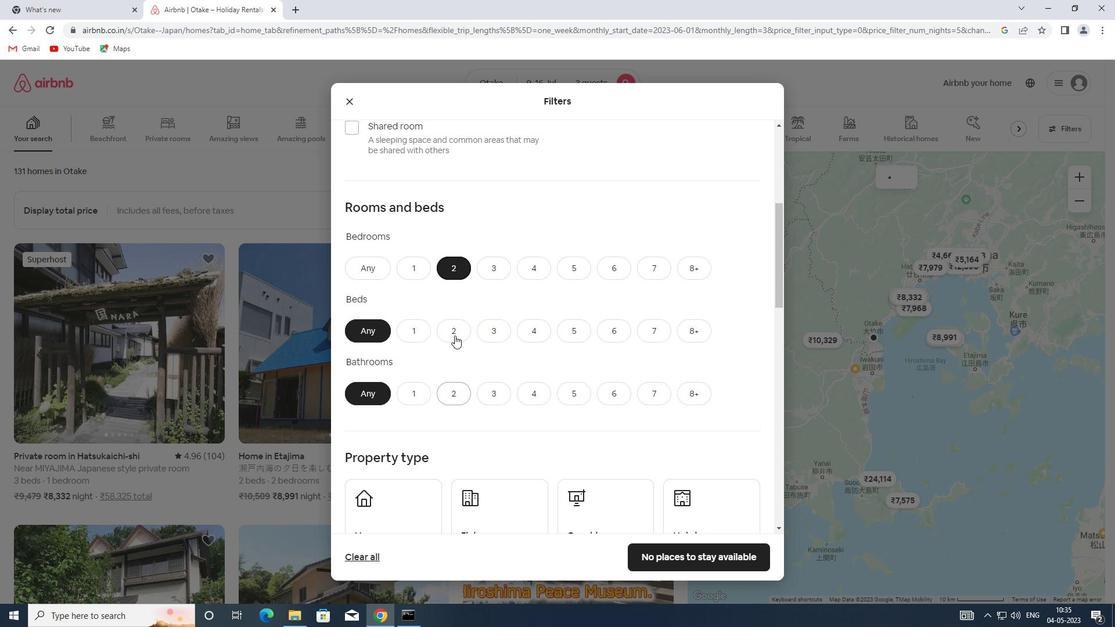 
Action: Mouse moved to (406, 393)
Screenshot: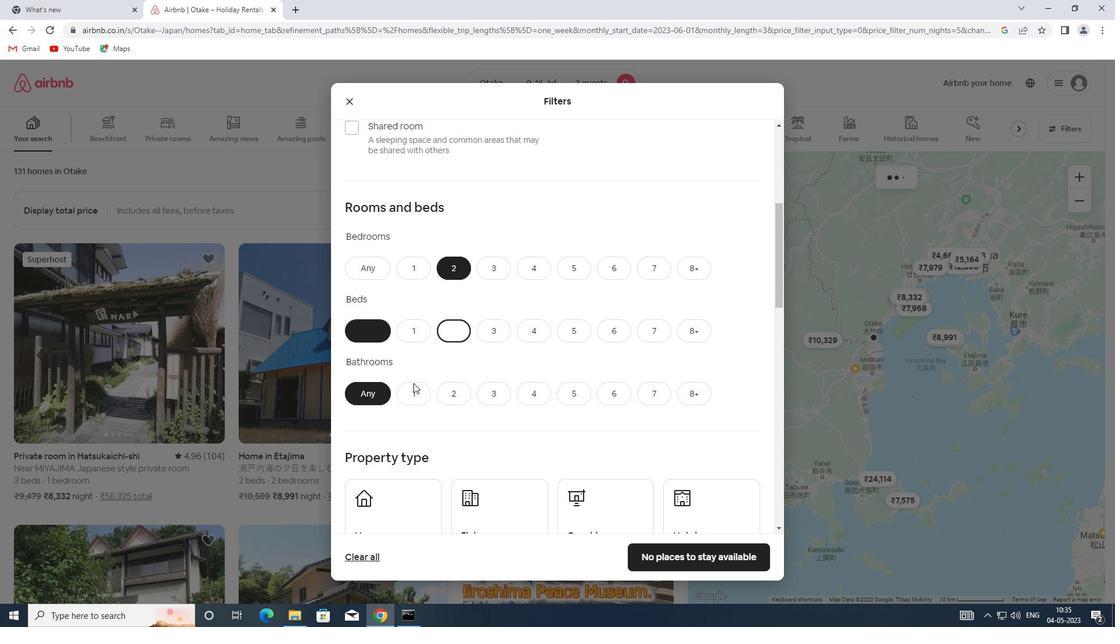 
Action: Mouse pressed left at (406, 393)
Screenshot: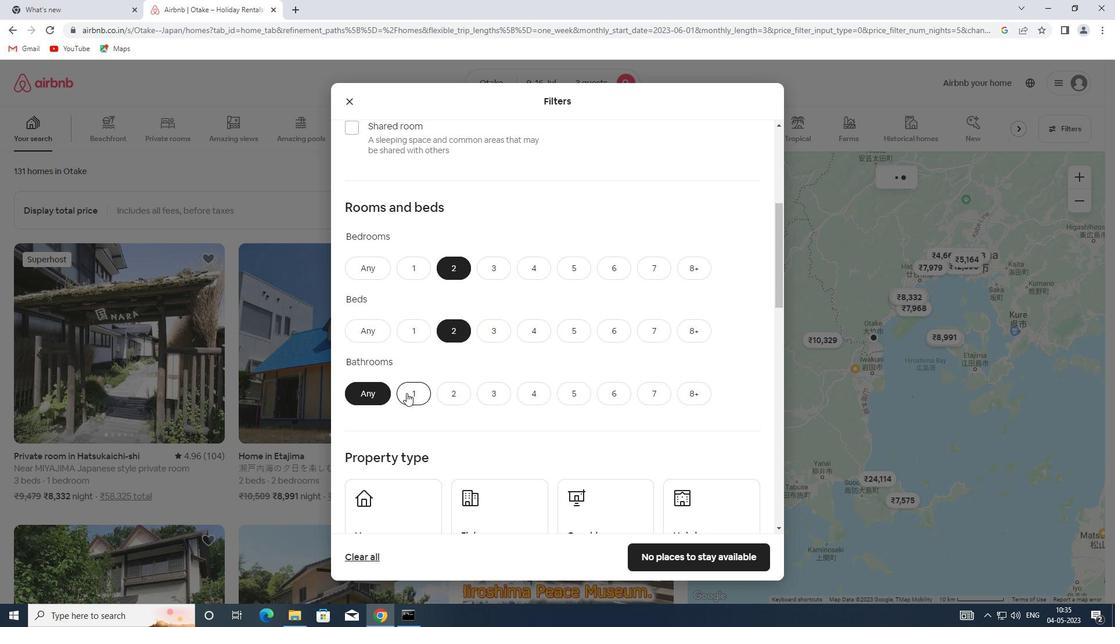 
Action: Mouse scrolled (406, 392) with delta (0, 0)
Screenshot: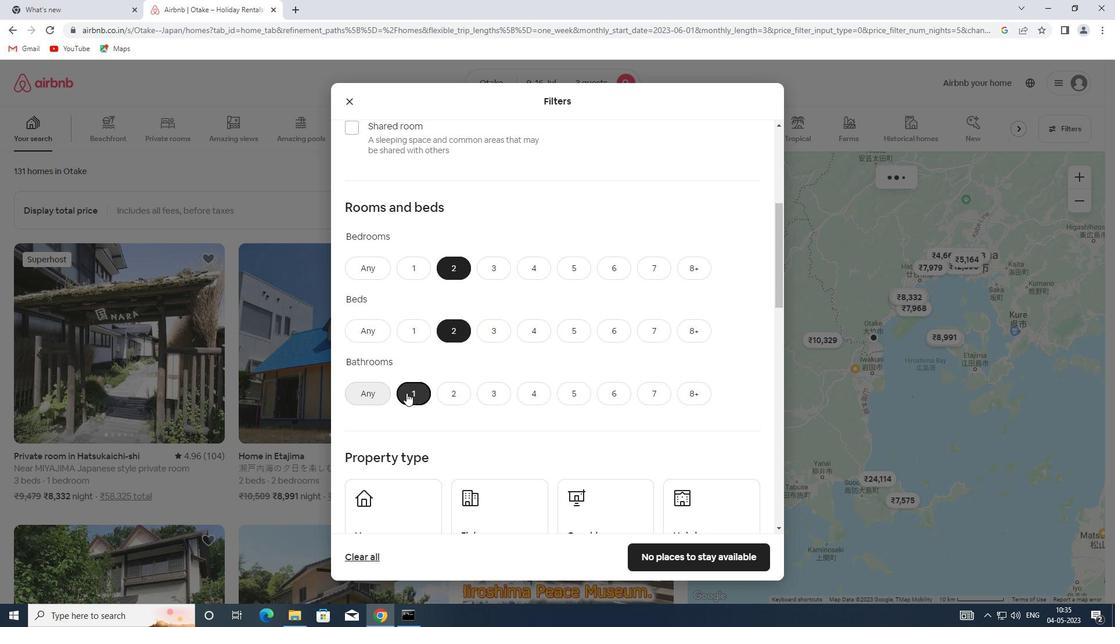 
Action: Mouse scrolled (406, 392) with delta (0, 0)
Screenshot: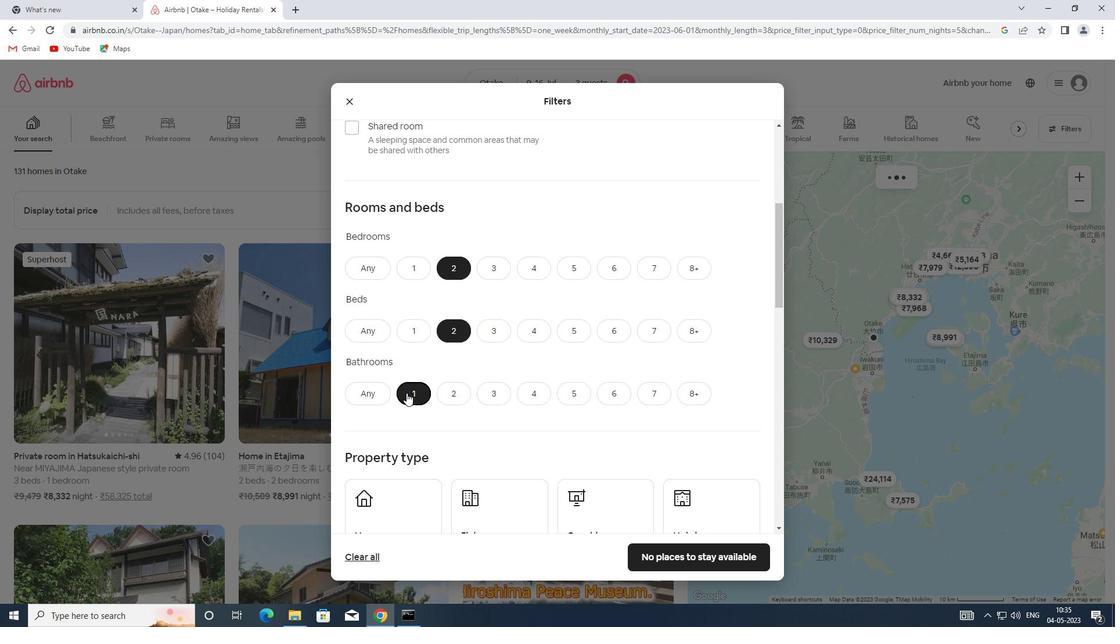 
Action: Mouse scrolled (406, 392) with delta (0, 0)
Screenshot: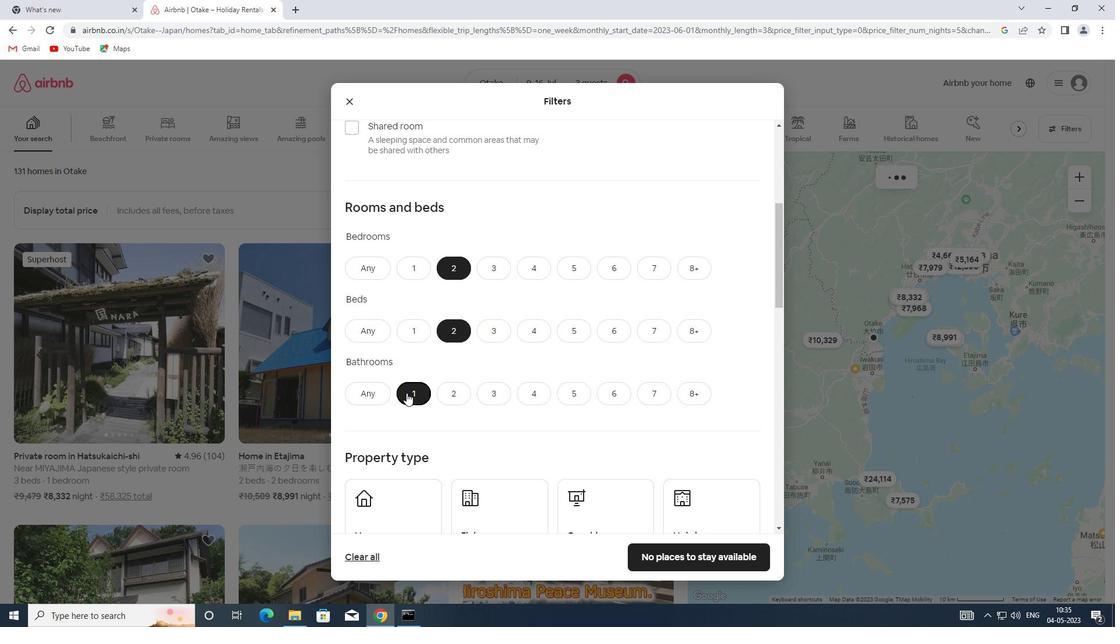 
Action: Mouse moved to (404, 372)
Screenshot: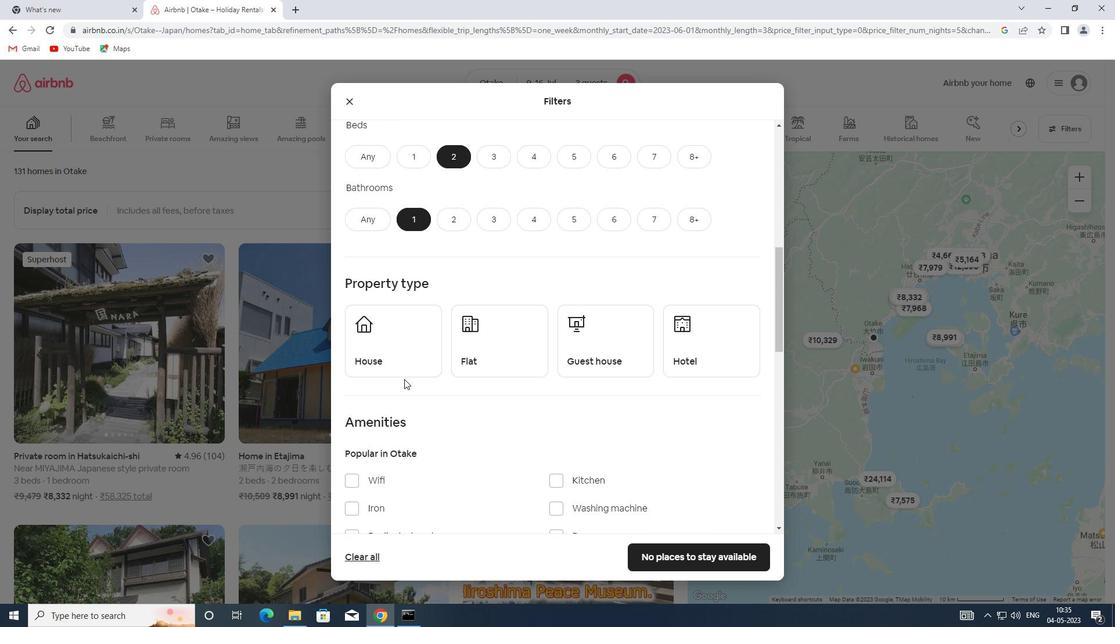 
Action: Mouse pressed left at (404, 372)
Screenshot: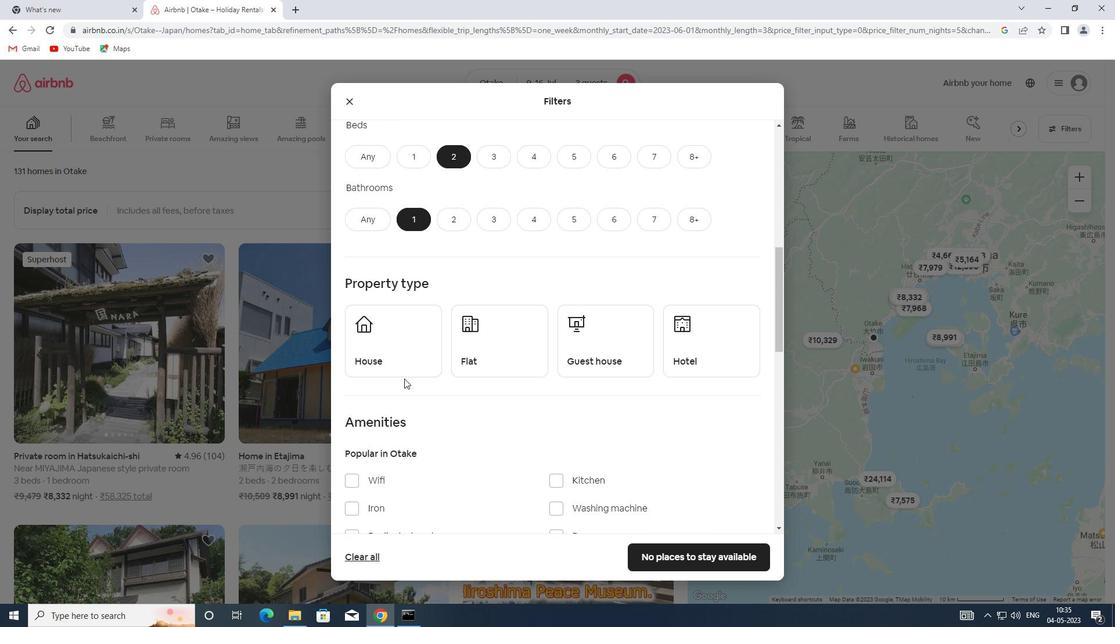 
Action: Mouse moved to (492, 365)
Screenshot: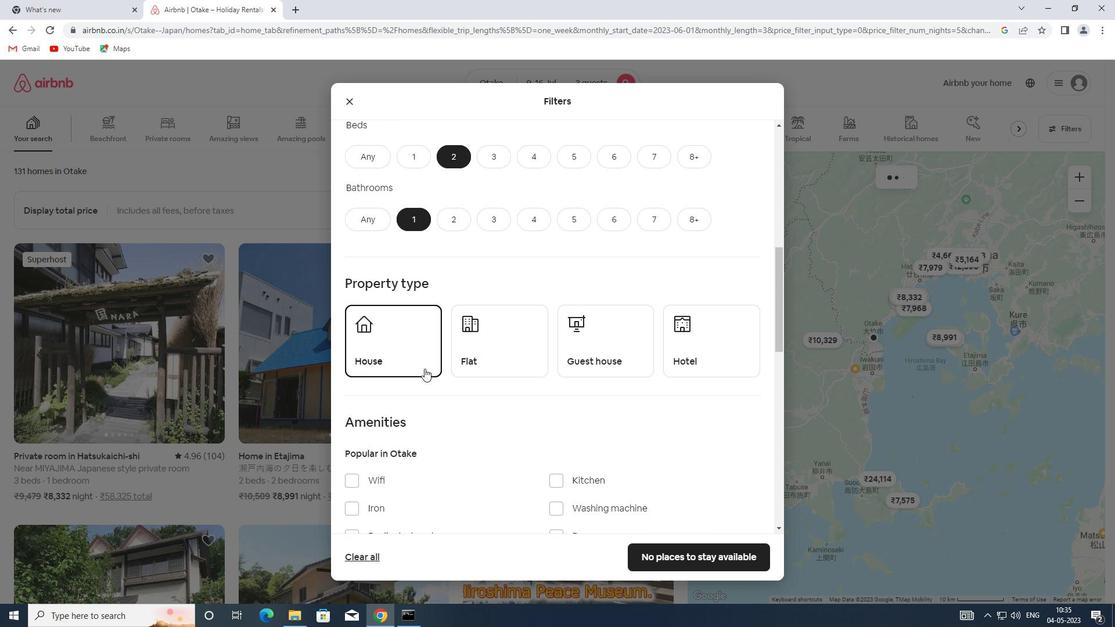 
Action: Mouse pressed left at (492, 365)
Screenshot: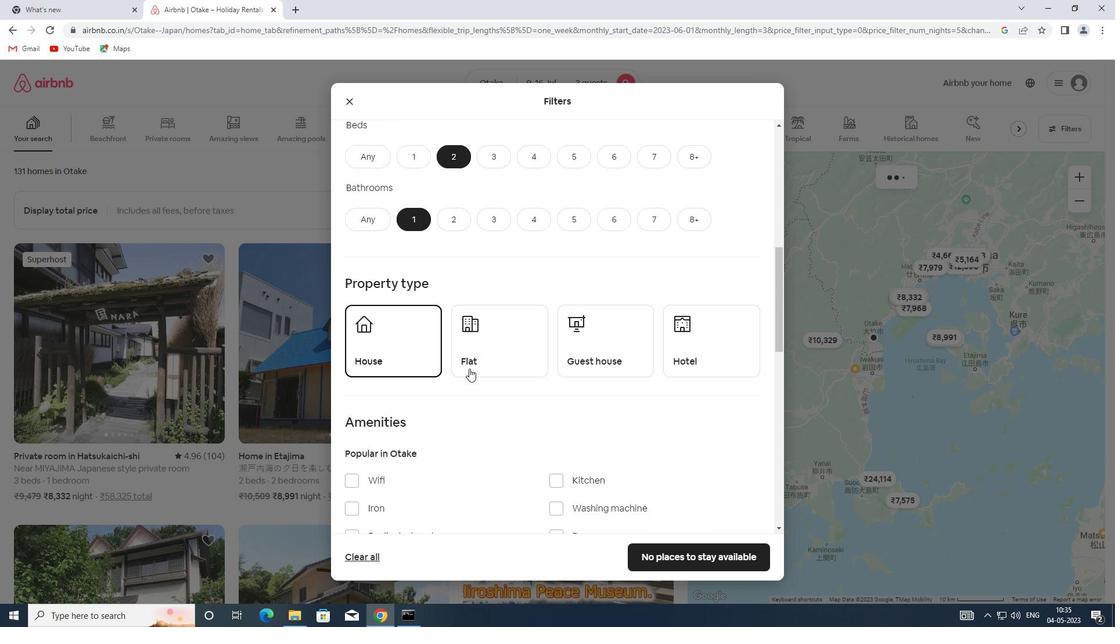 
Action: Mouse moved to (640, 342)
Screenshot: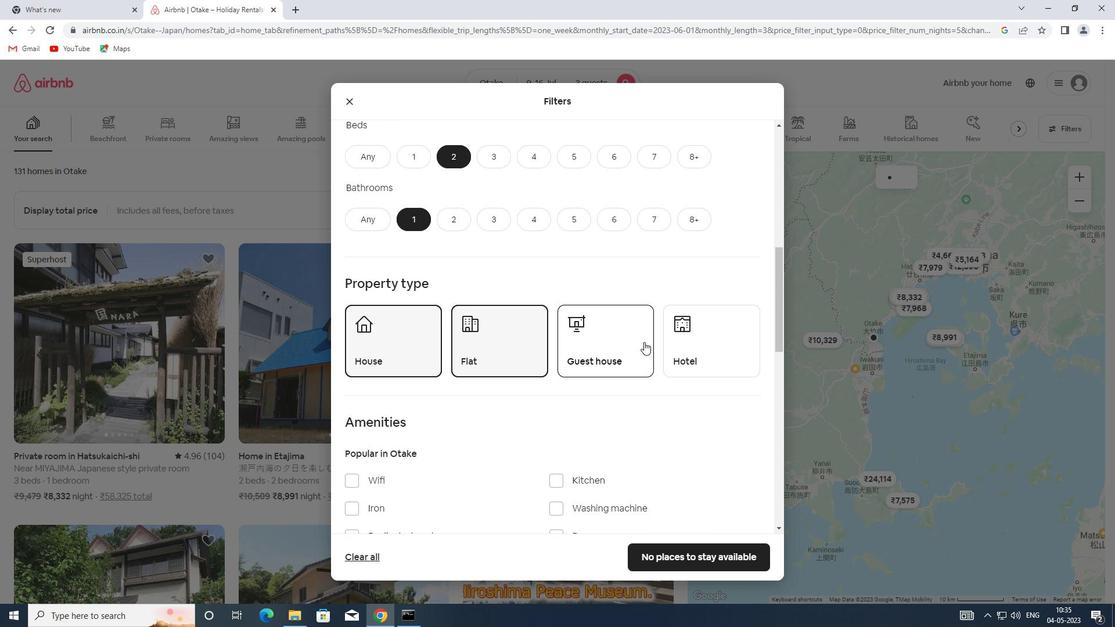 
Action: Mouse pressed left at (640, 342)
Screenshot: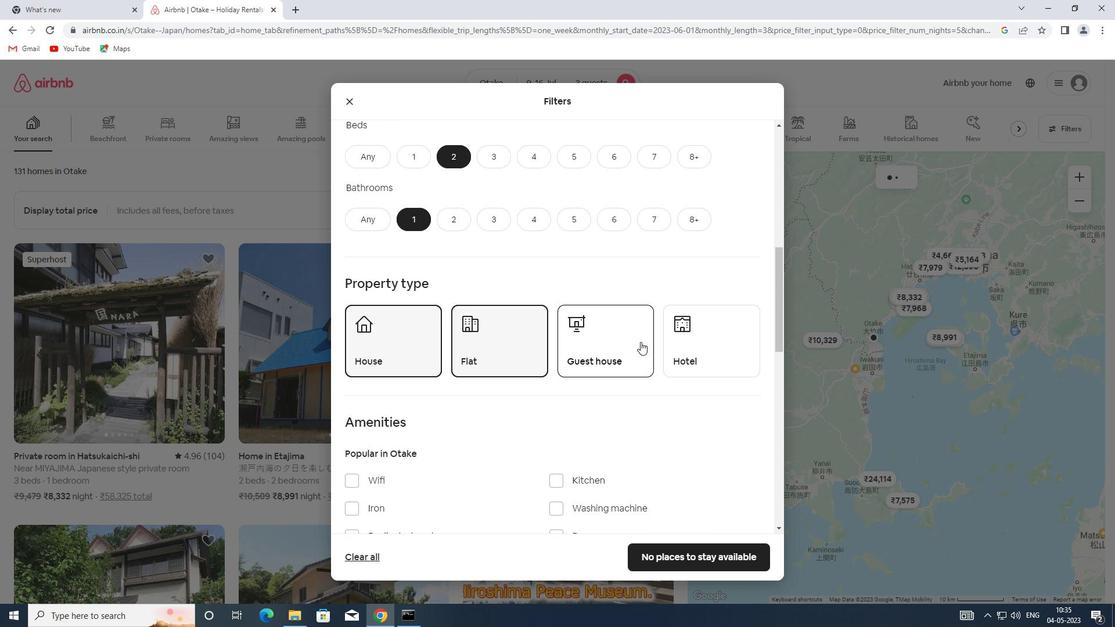 
Action: Mouse scrolled (640, 341) with delta (0, 0)
Screenshot: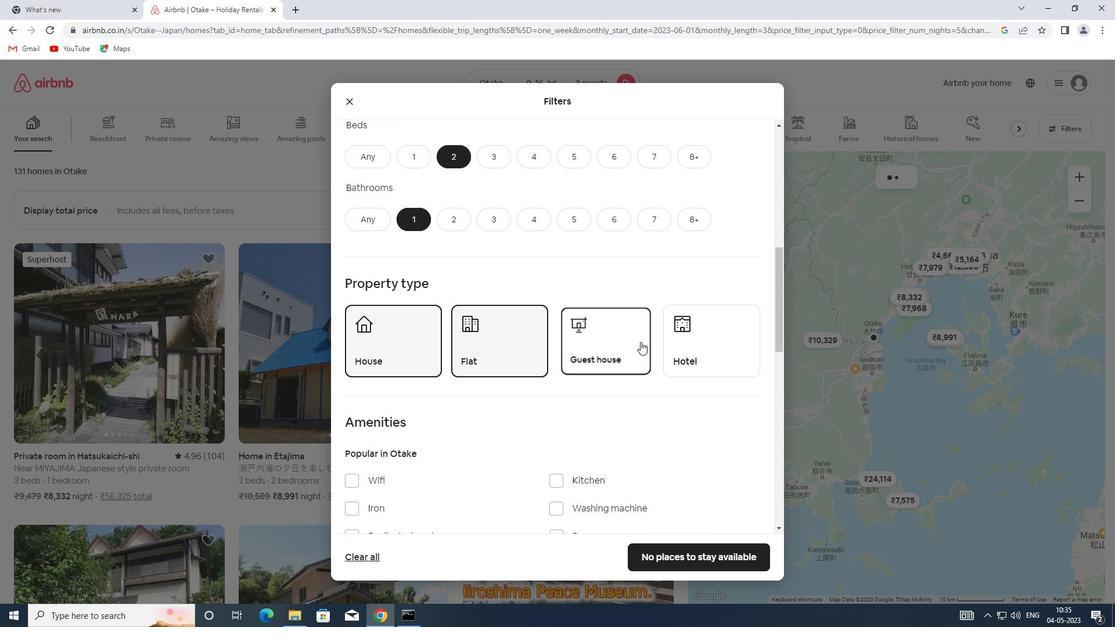 
Action: Mouse scrolled (640, 341) with delta (0, 0)
Screenshot: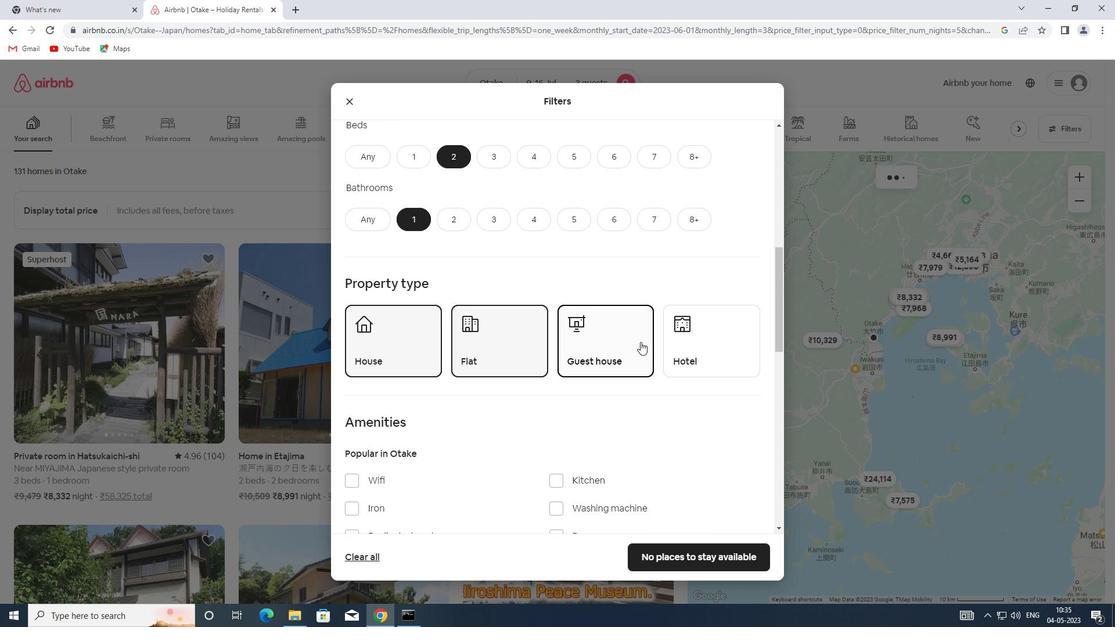 
Action: Mouse scrolled (640, 341) with delta (0, 0)
Screenshot: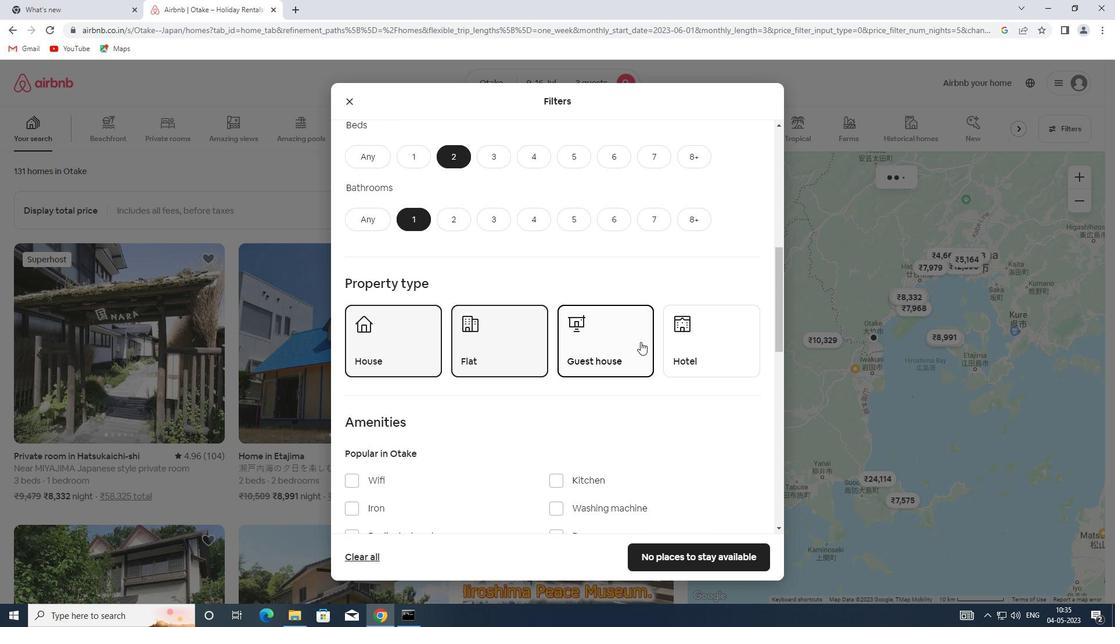 
Action: Mouse scrolled (640, 341) with delta (0, 0)
Screenshot: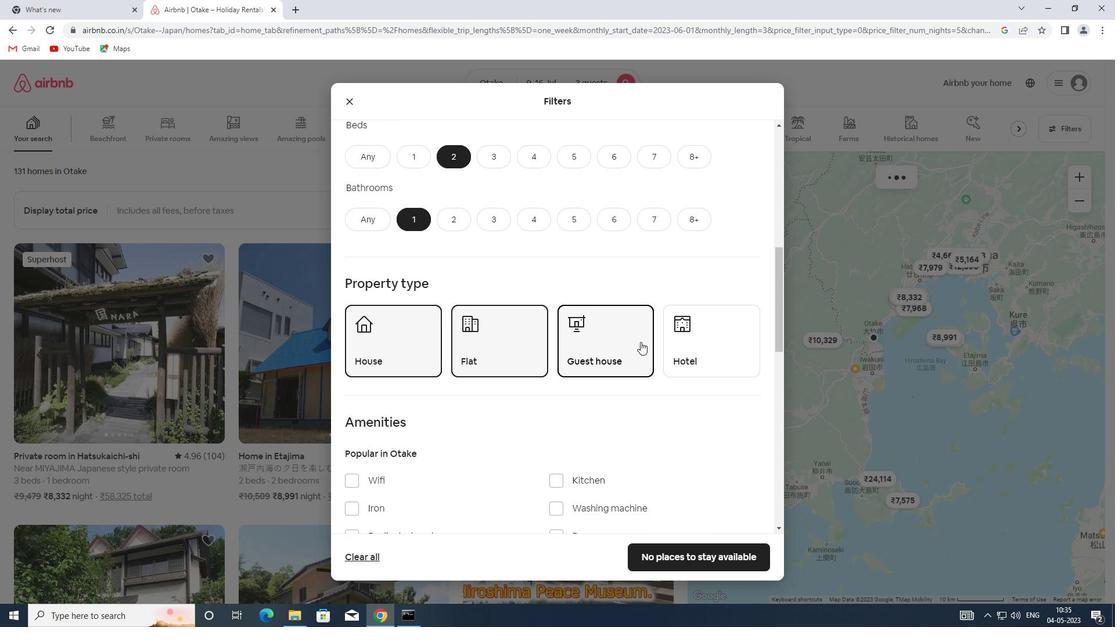 
Action: Mouse scrolled (640, 341) with delta (0, 0)
Screenshot: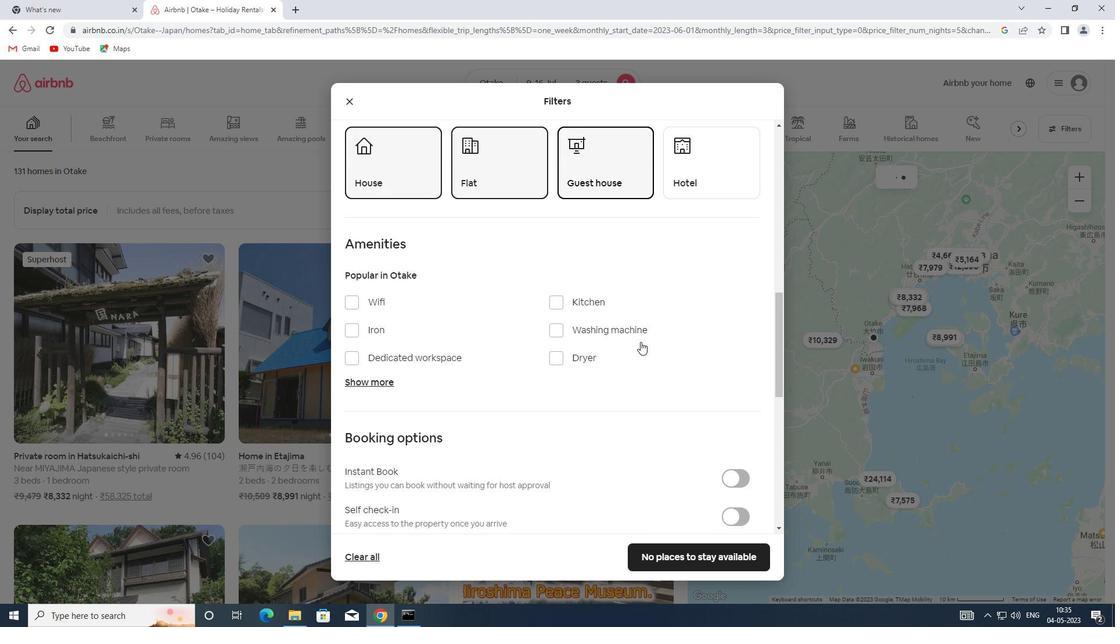 
Action: Mouse scrolled (640, 341) with delta (0, 0)
Screenshot: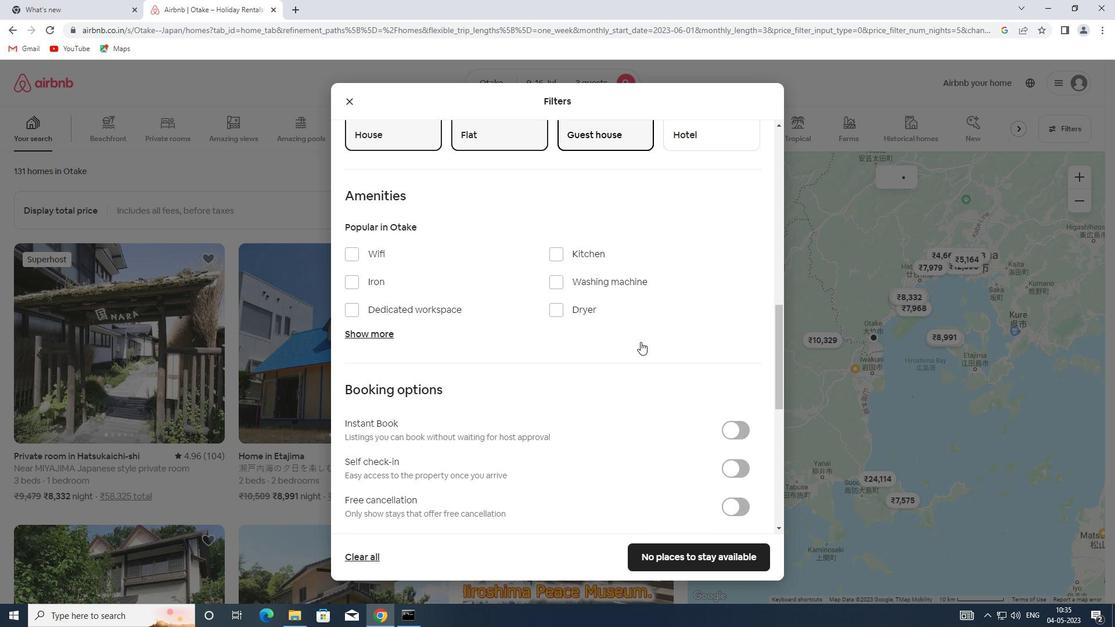 
Action: Mouse scrolled (640, 341) with delta (0, 0)
Screenshot: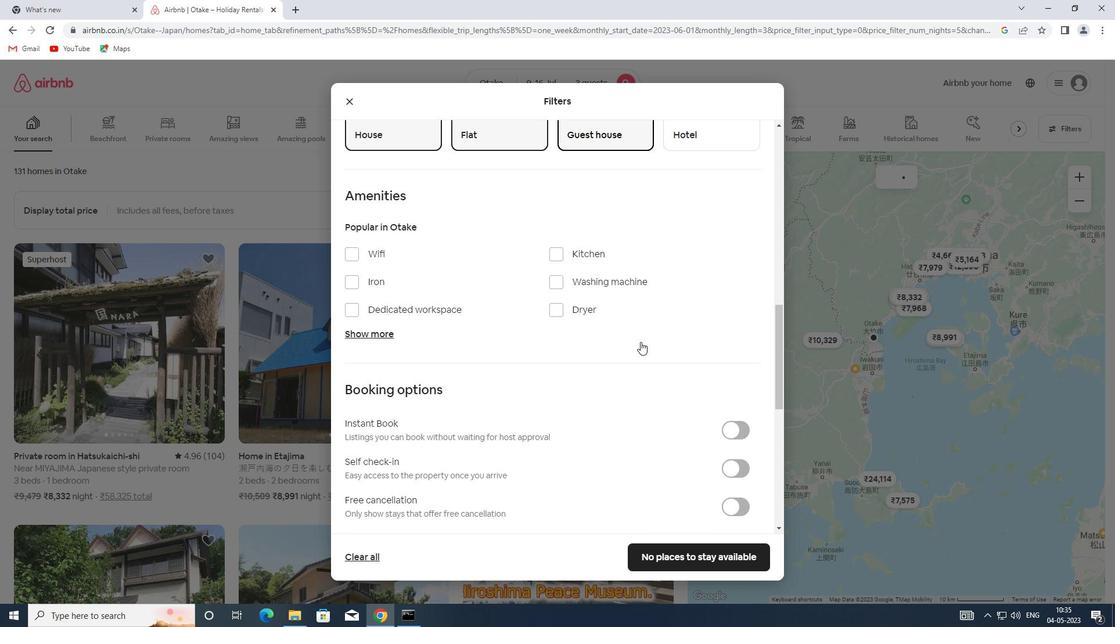 
Action: Mouse moved to (749, 288)
Screenshot: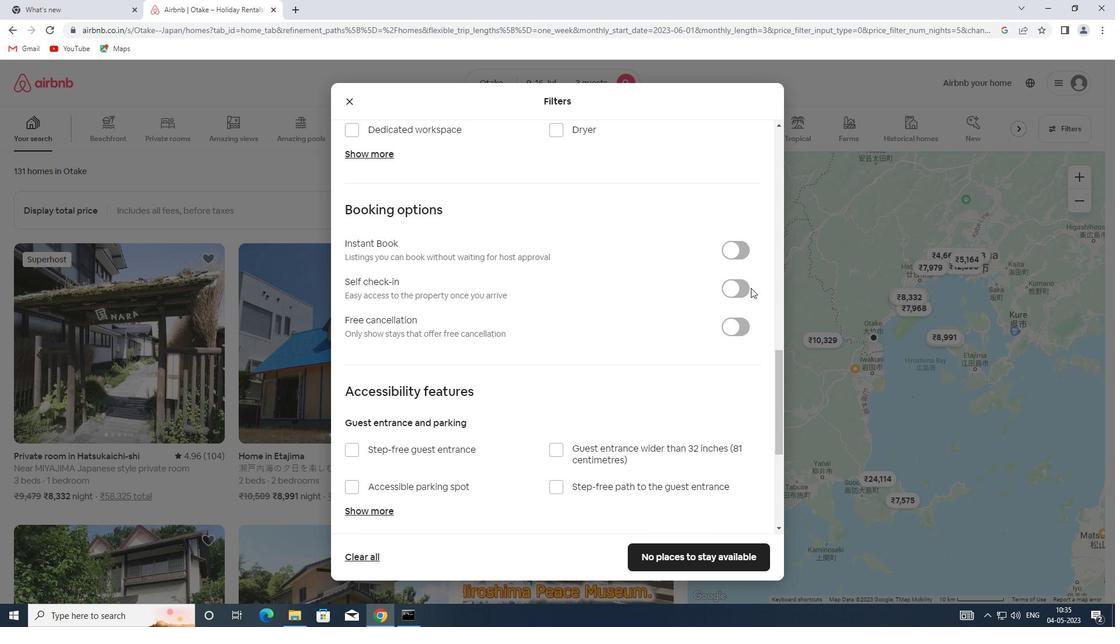 
Action: Mouse pressed left at (749, 288)
Screenshot: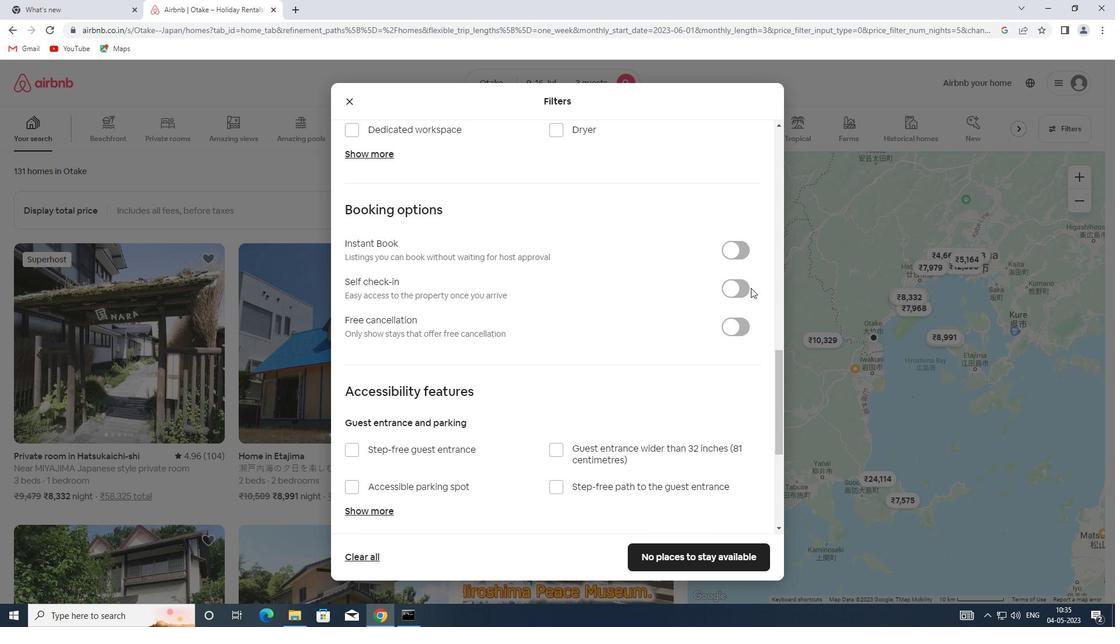 
Action: Mouse moved to (518, 368)
Screenshot: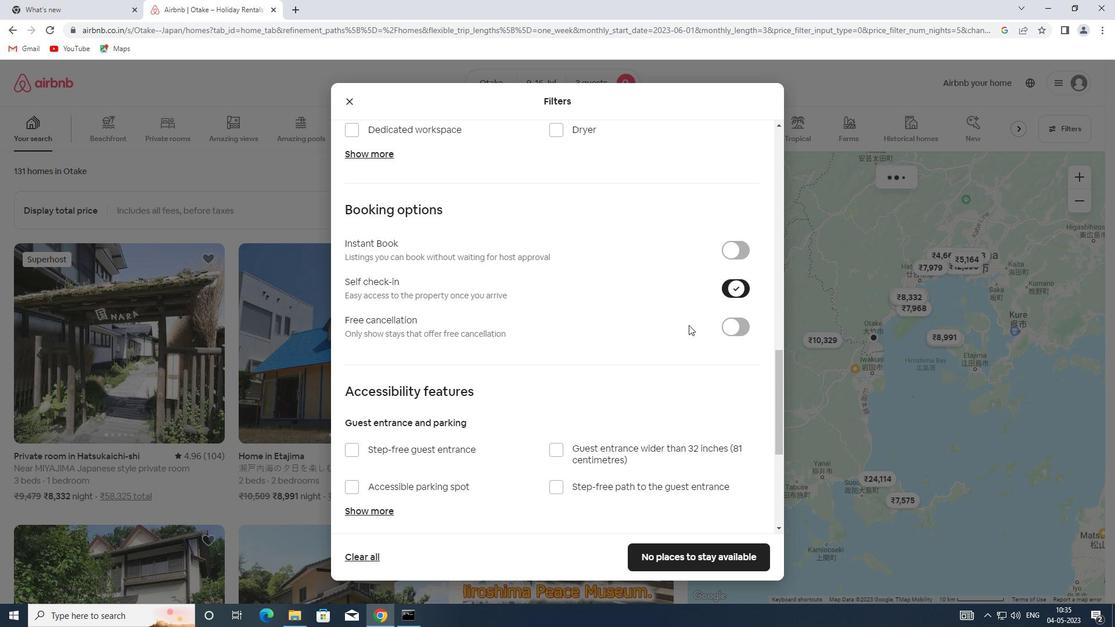 
Action: Mouse scrolled (518, 368) with delta (0, 0)
Screenshot: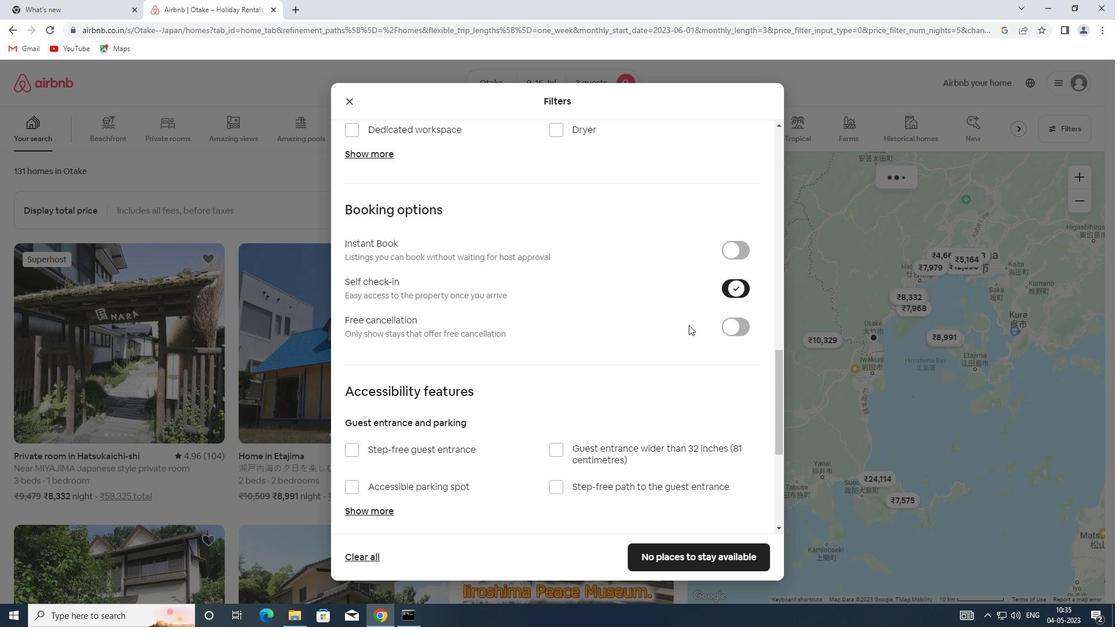 
Action: Mouse scrolled (518, 368) with delta (0, 0)
Screenshot: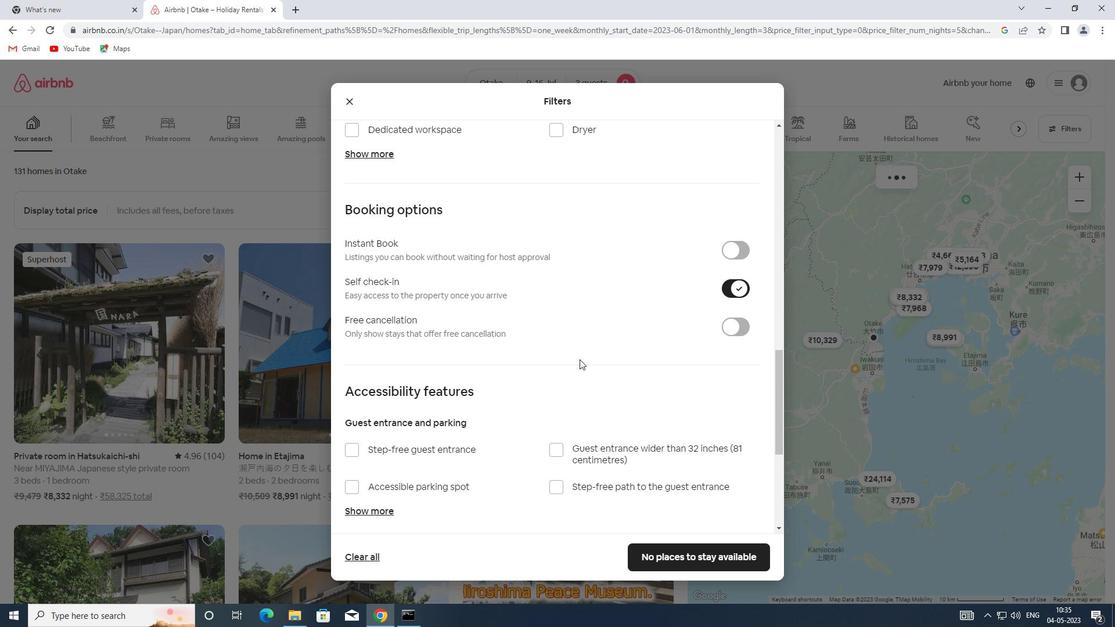 
Action: Mouse scrolled (518, 369) with delta (0, 0)
Screenshot: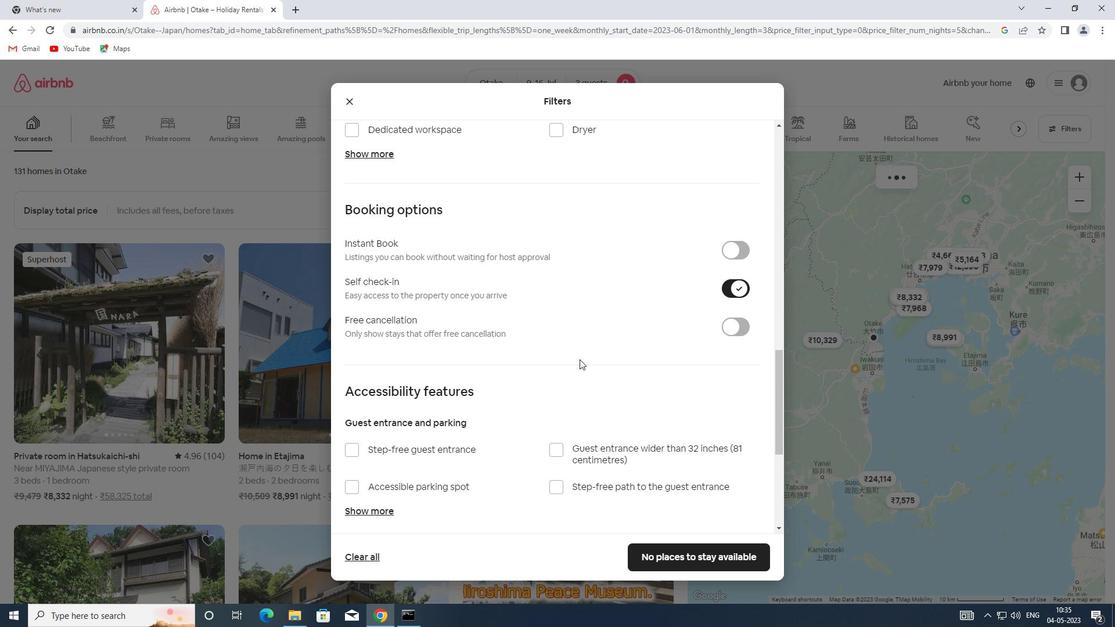 
Action: Mouse scrolled (518, 368) with delta (0, 0)
Screenshot: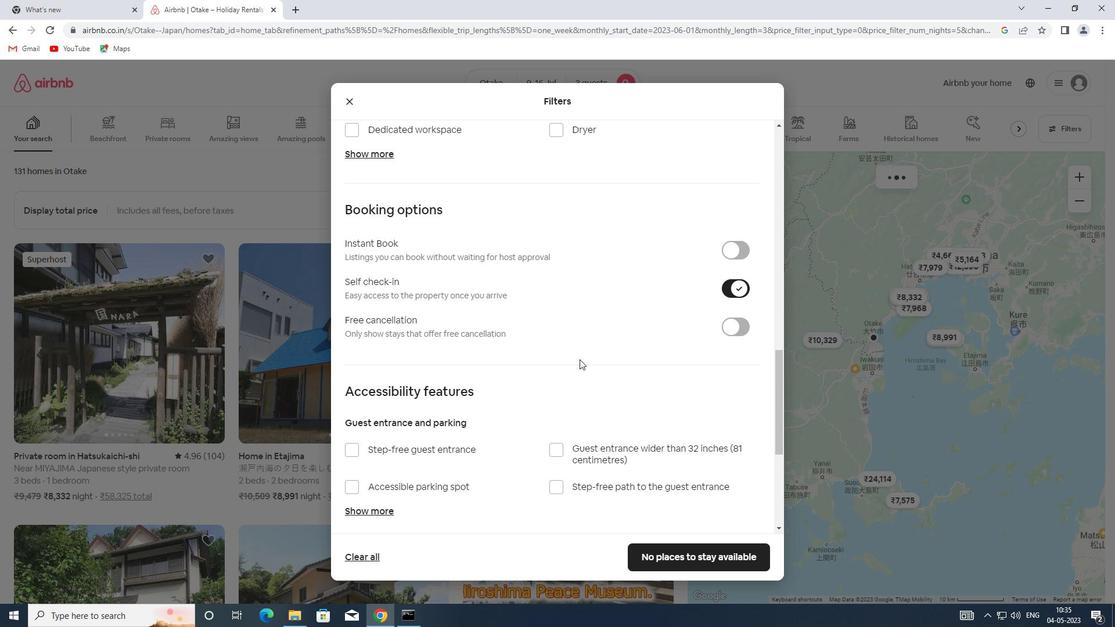 
Action: Mouse moved to (517, 374)
Screenshot: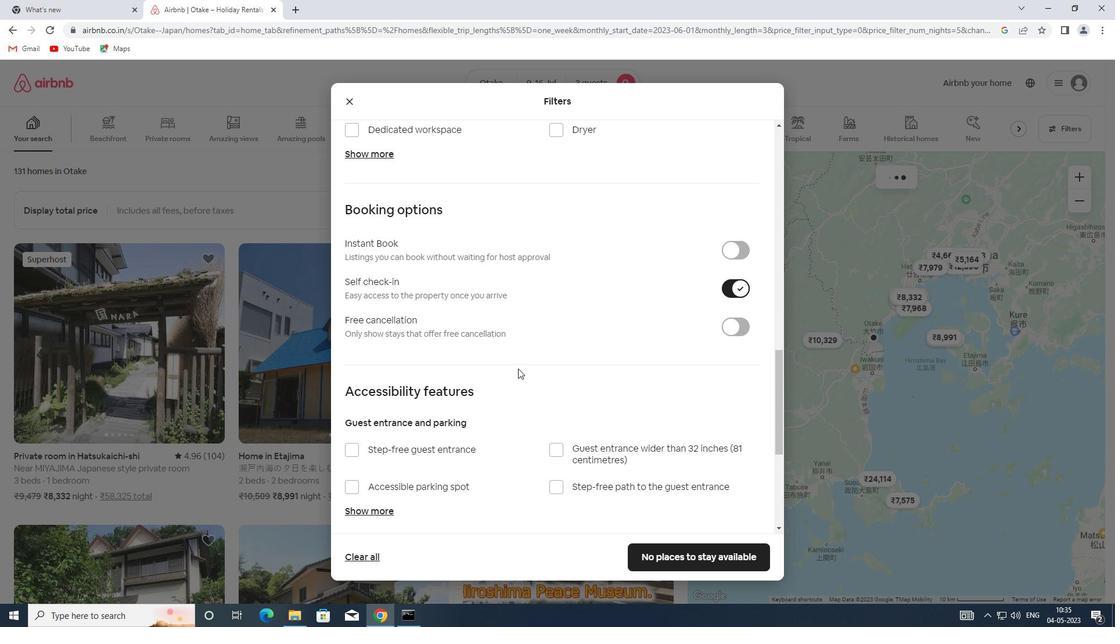 
Action: Mouse scrolled (517, 374) with delta (0, 0)
Screenshot: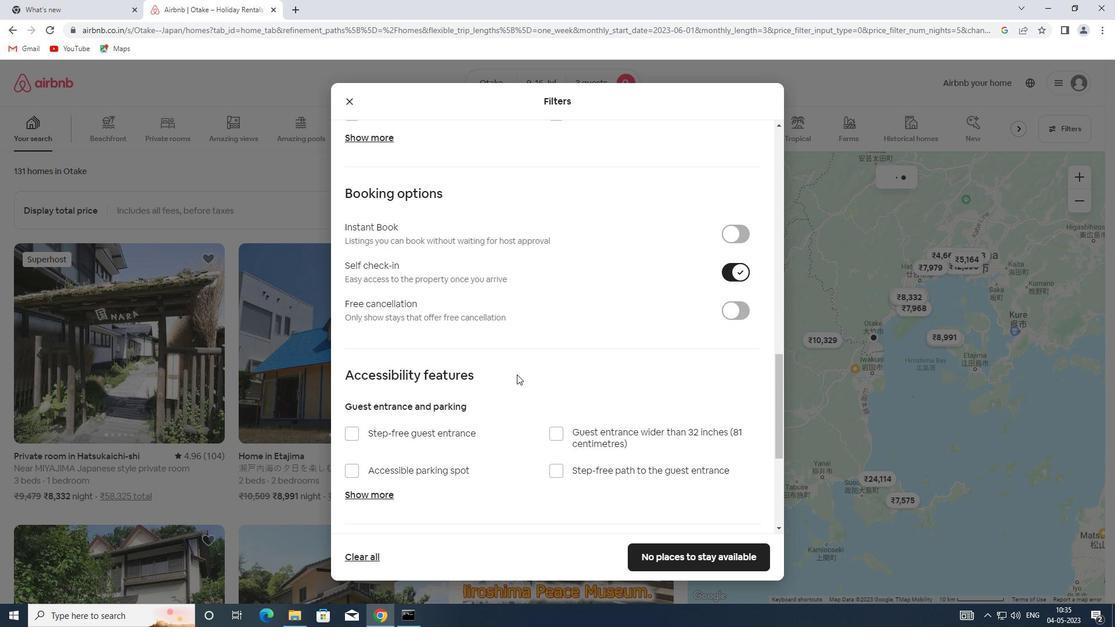 
Action: Mouse scrolled (517, 374) with delta (0, 0)
Screenshot: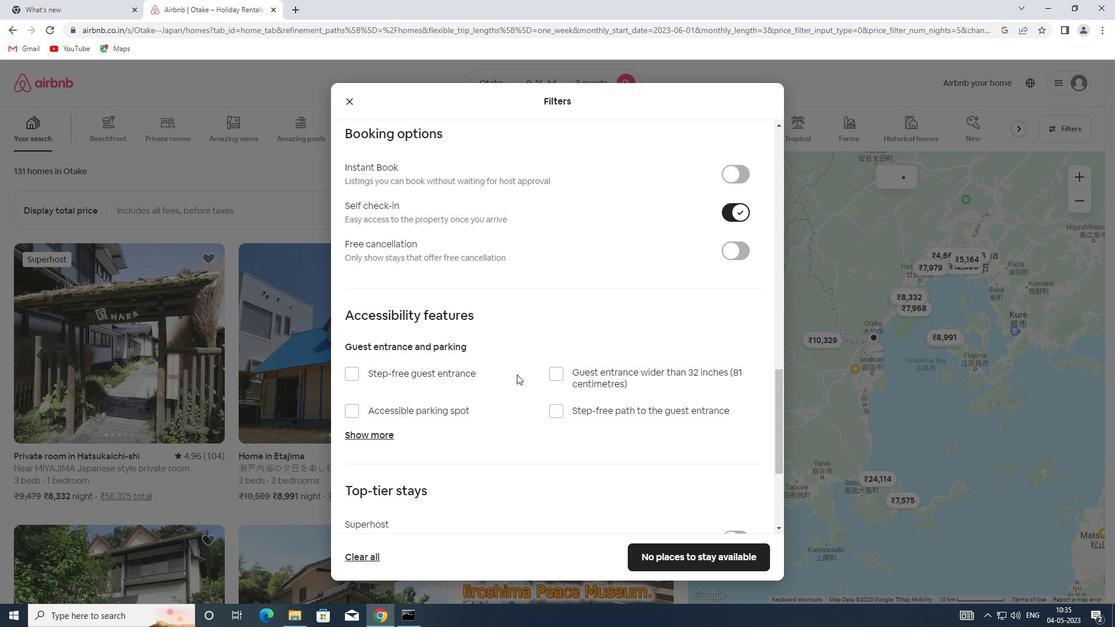 
Action: Mouse moved to (374, 486)
Screenshot: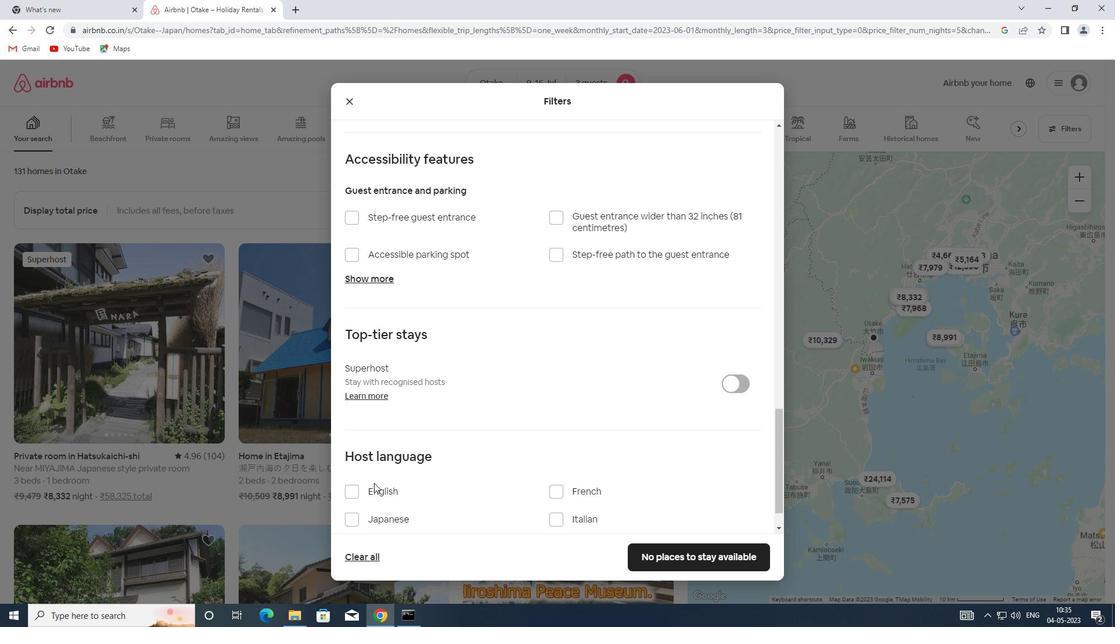 
Action: Mouse pressed left at (374, 486)
Screenshot: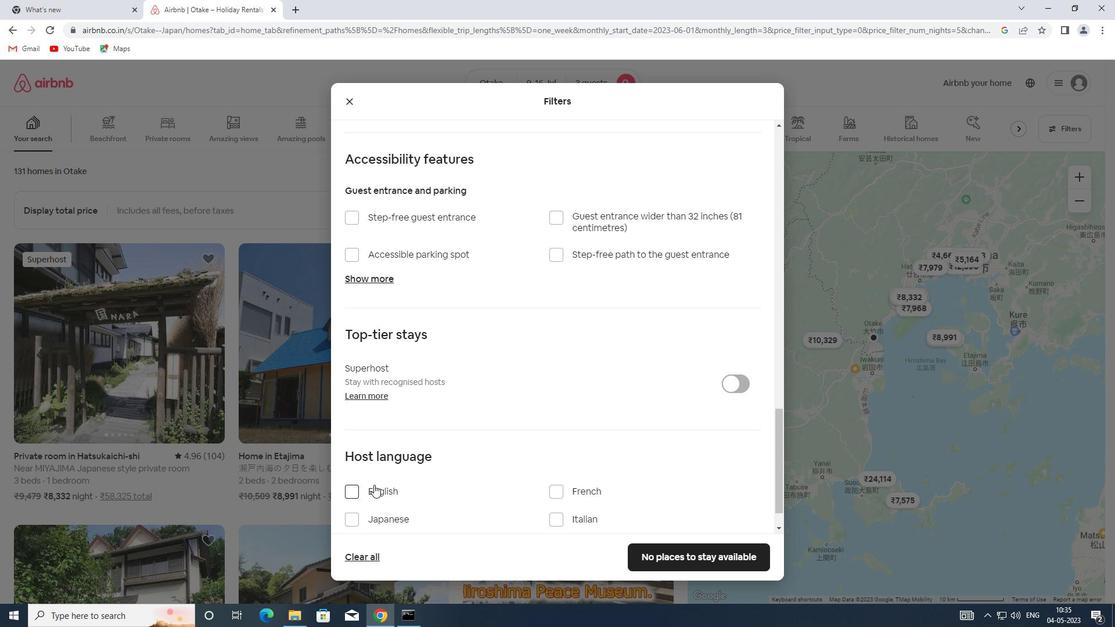 
Action: Mouse moved to (666, 559)
Screenshot: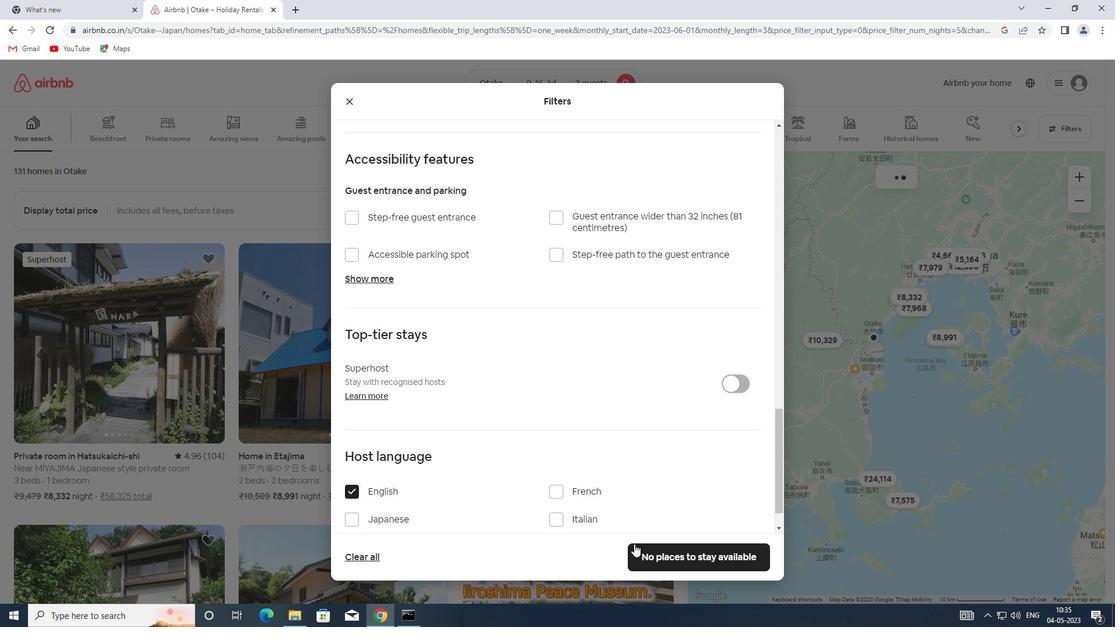 
Action: Mouse pressed left at (666, 559)
Screenshot: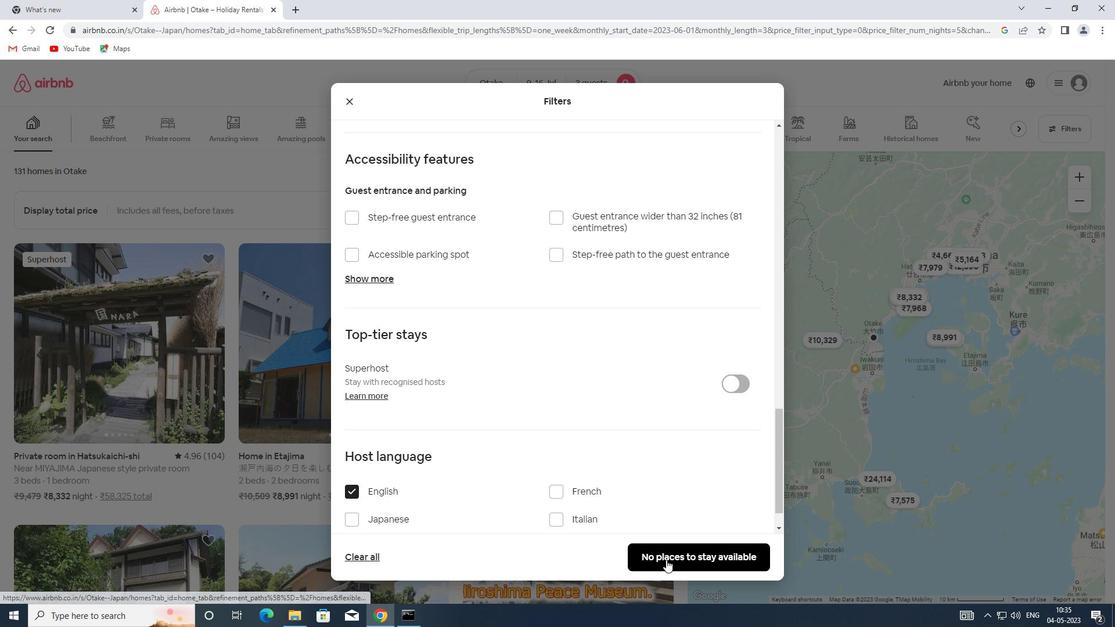 
Action: Mouse moved to (666, 559)
Screenshot: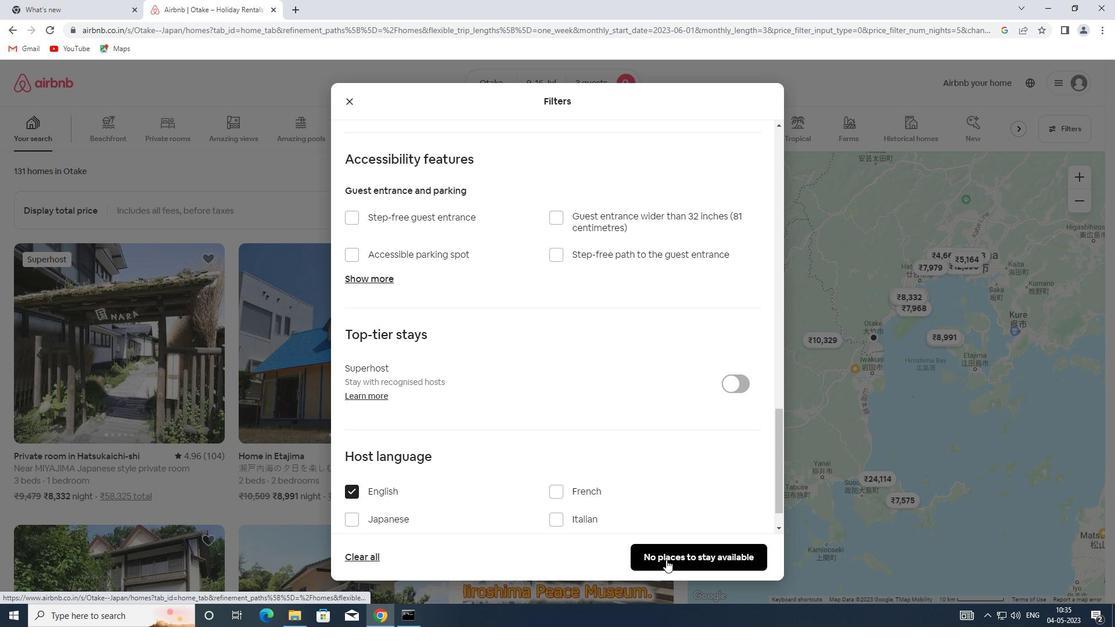 
